 Task: Search one way flight ticket for 1 adult, 1 child, 1 infant in seat in premium economy from Portsmouth: Portsmouth International Airport At Pease to Greenville: Pitt-greenville Airport on 5-2-2023. Choice of flights is Westjet. Number of bags: 1 checked bag. Price is upto 96000. Outbound departure time preference is 11:00.
Action: Mouse moved to (331, 287)
Screenshot: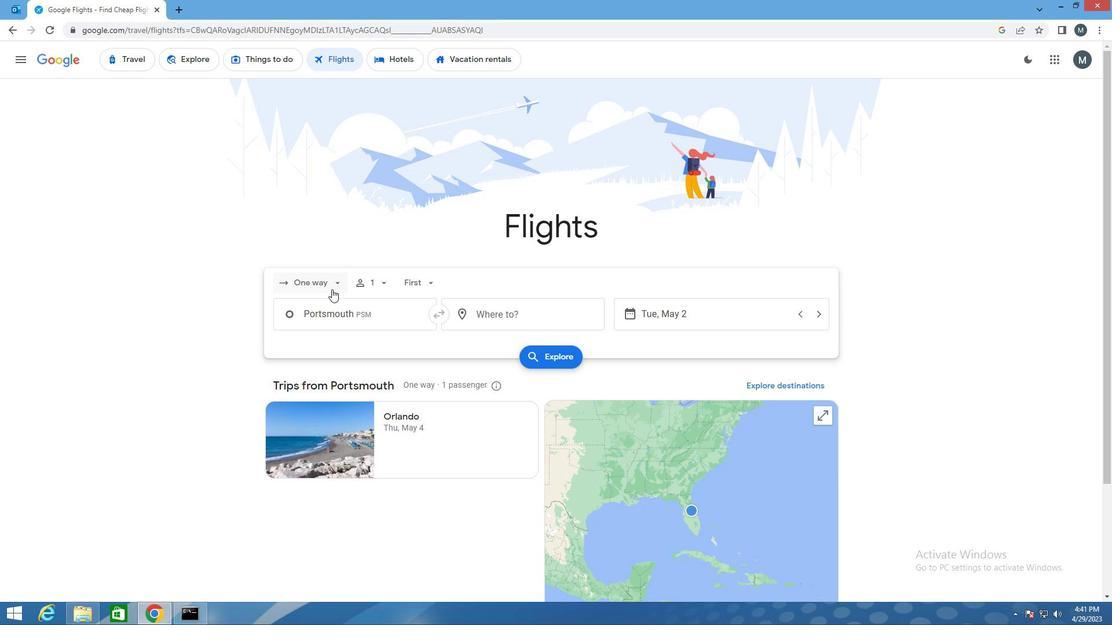 
Action: Mouse pressed left at (331, 287)
Screenshot: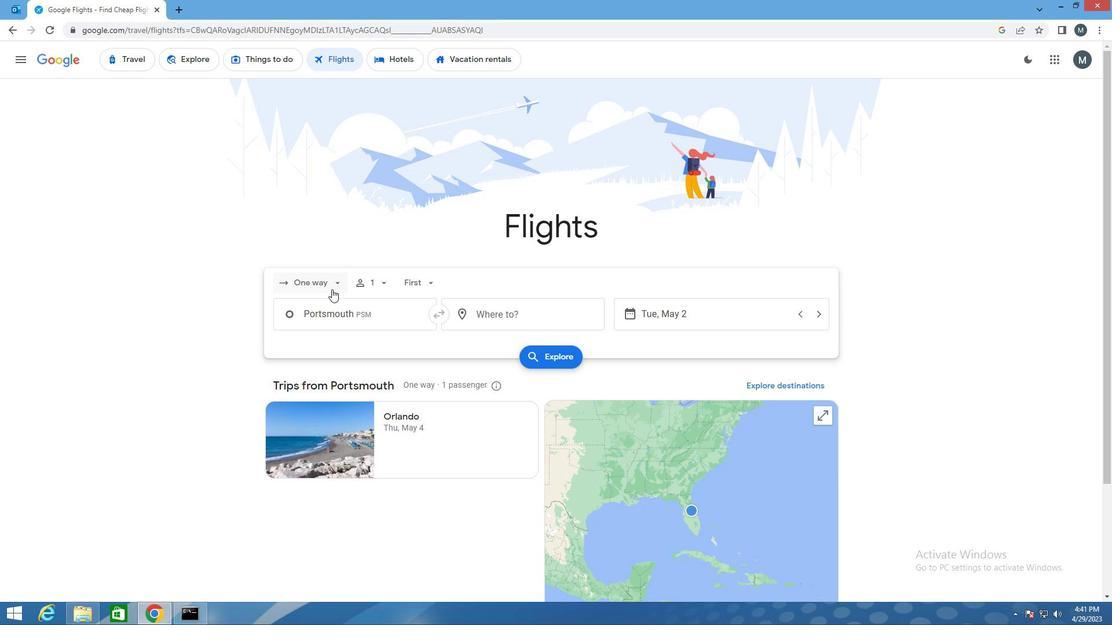 
Action: Mouse moved to (331, 331)
Screenshot: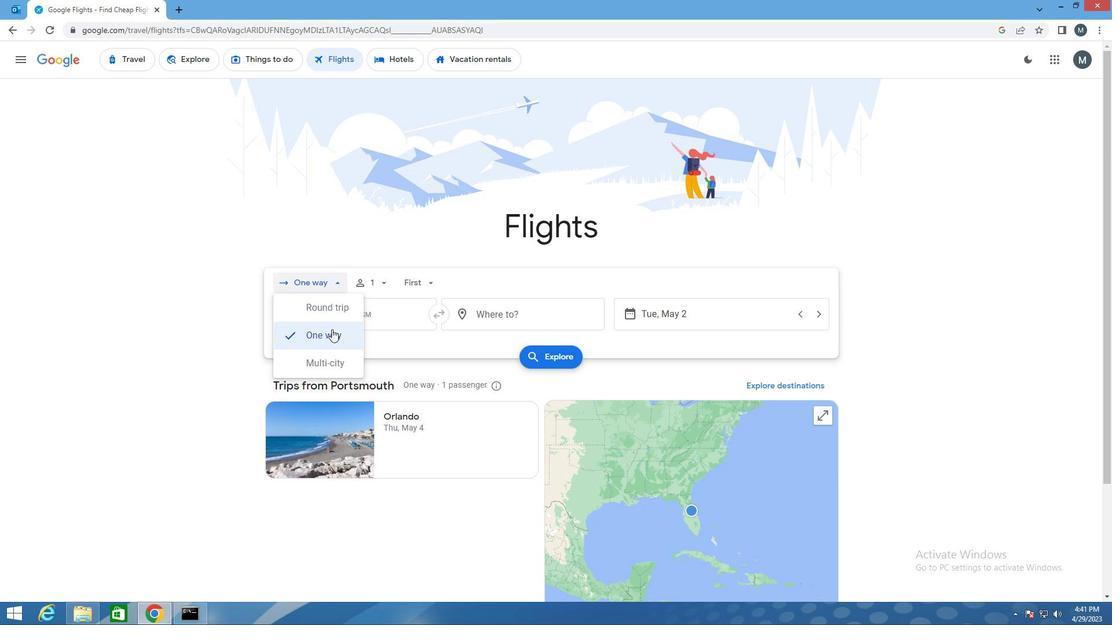 
Action: Mouse pressed left at (331, 331)
Screenshot: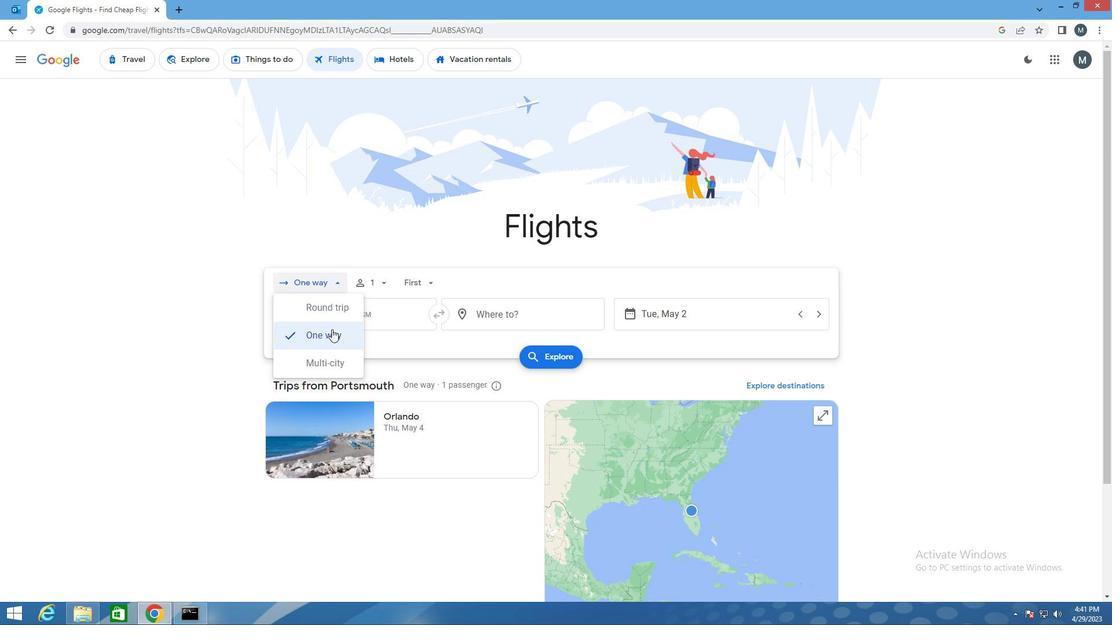 
Action: Mouse moved to (374, 283)
Screenshot: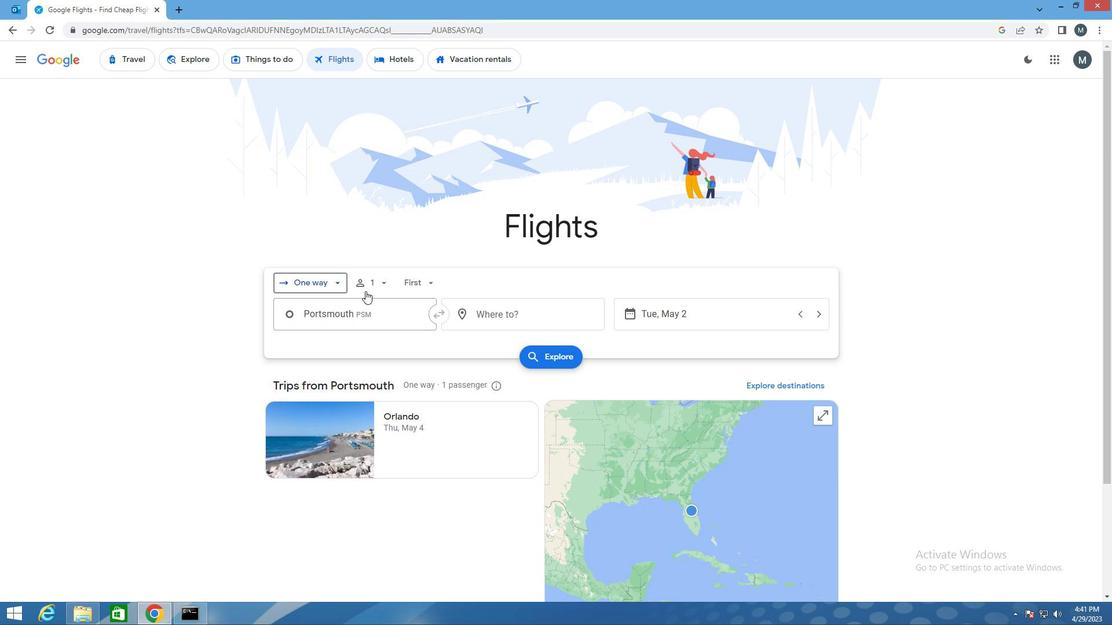 
Action: Mouse pressed left at (374, 283)
Screenshot: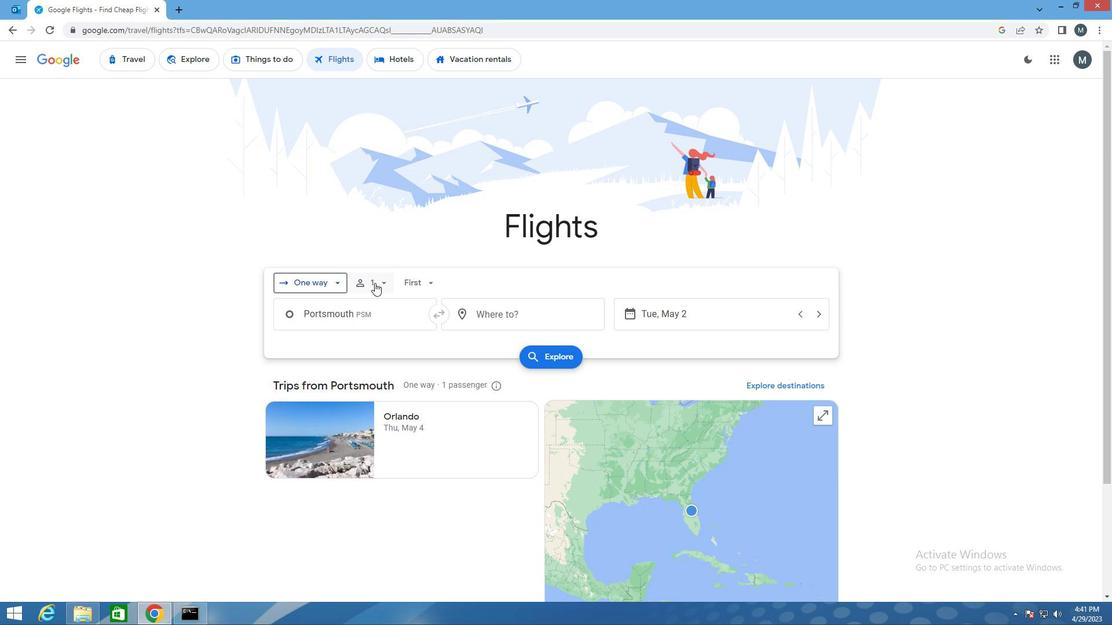
Action: Mouse moved to (470, 374)
Screenshot: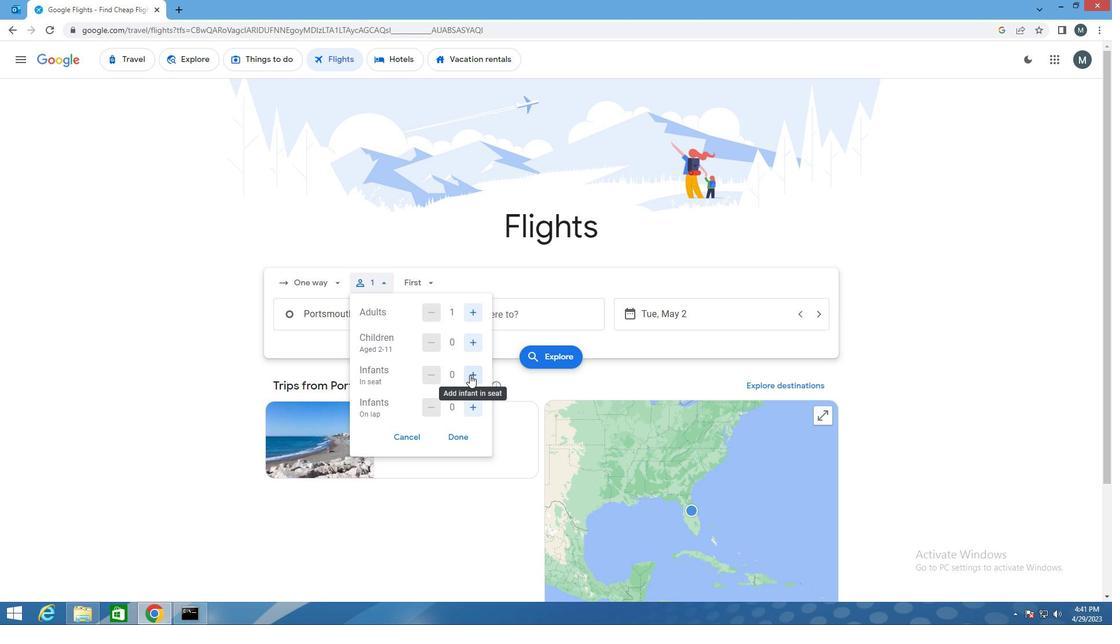 
Action: Mouse pressed left at (470, 374)
Screenshot: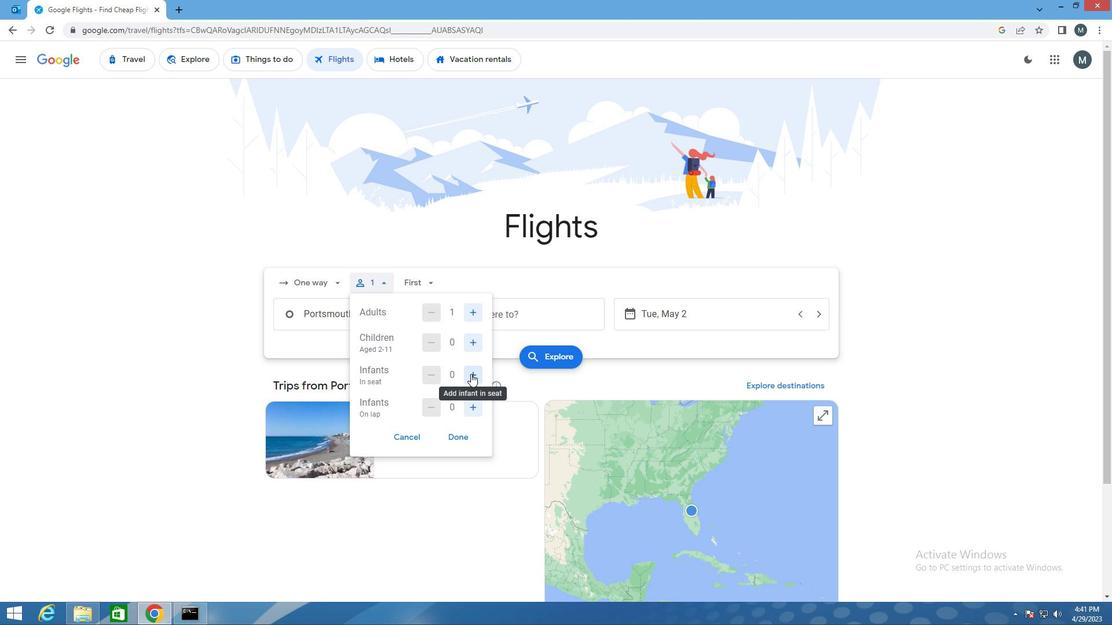 
Action: Mouse moved to (472, 345)
Screenshot: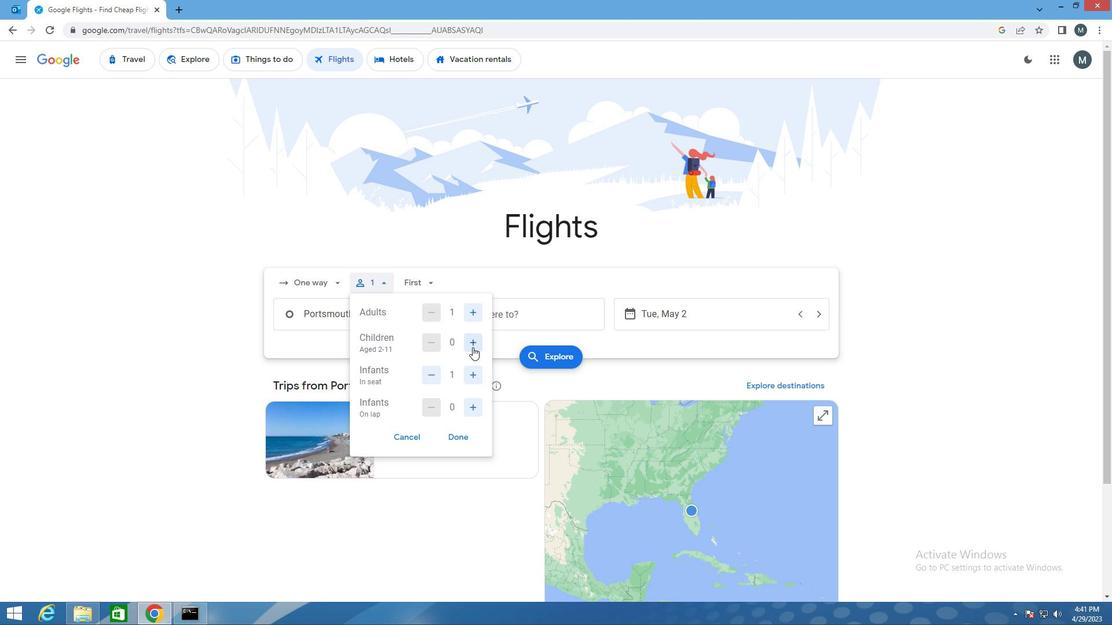 
Action: Mouse pressed left at (472, 345)
Screenshot: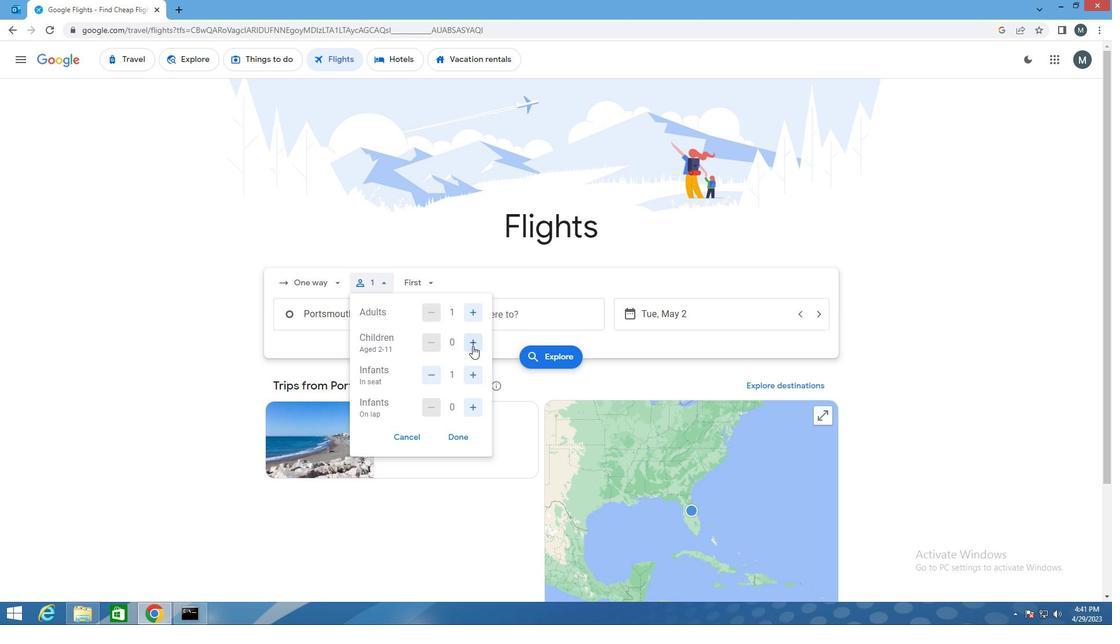 
Action: Mouse moved to (458, 437)
Screenshot: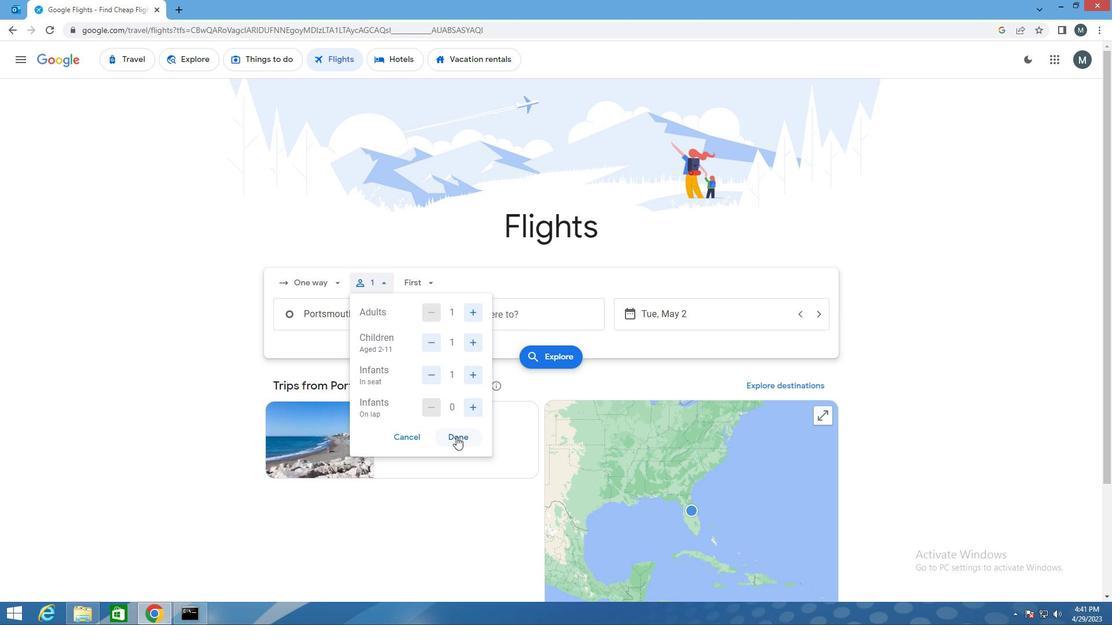 
Action: Mouse pressed left at (458, 437)
Screenshot: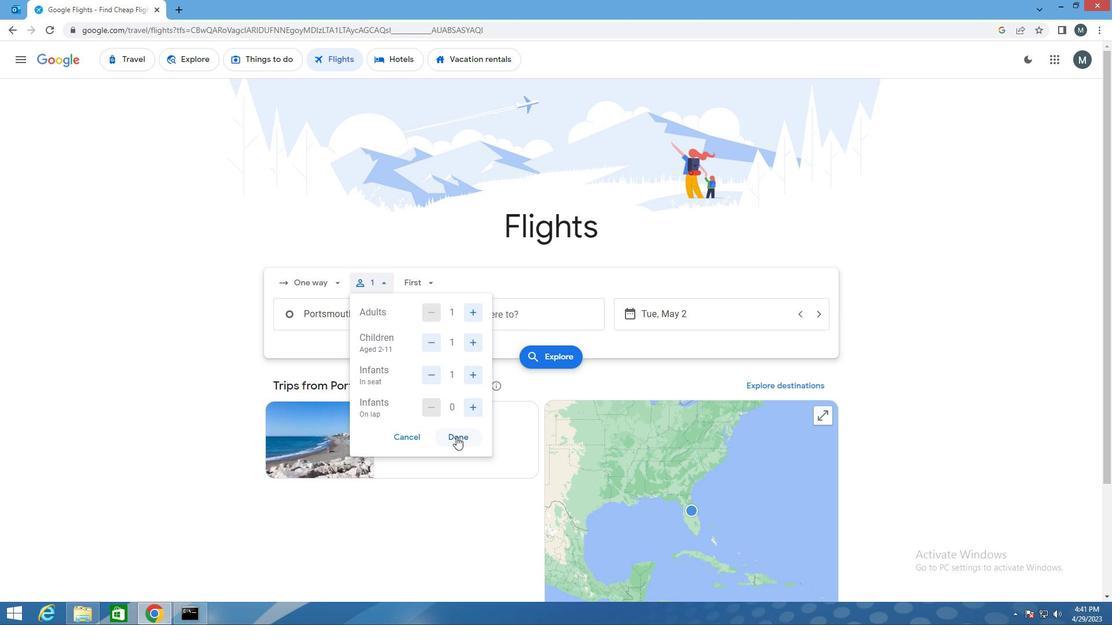 
Action: Mouse moved to (432, 286)
Screenshot: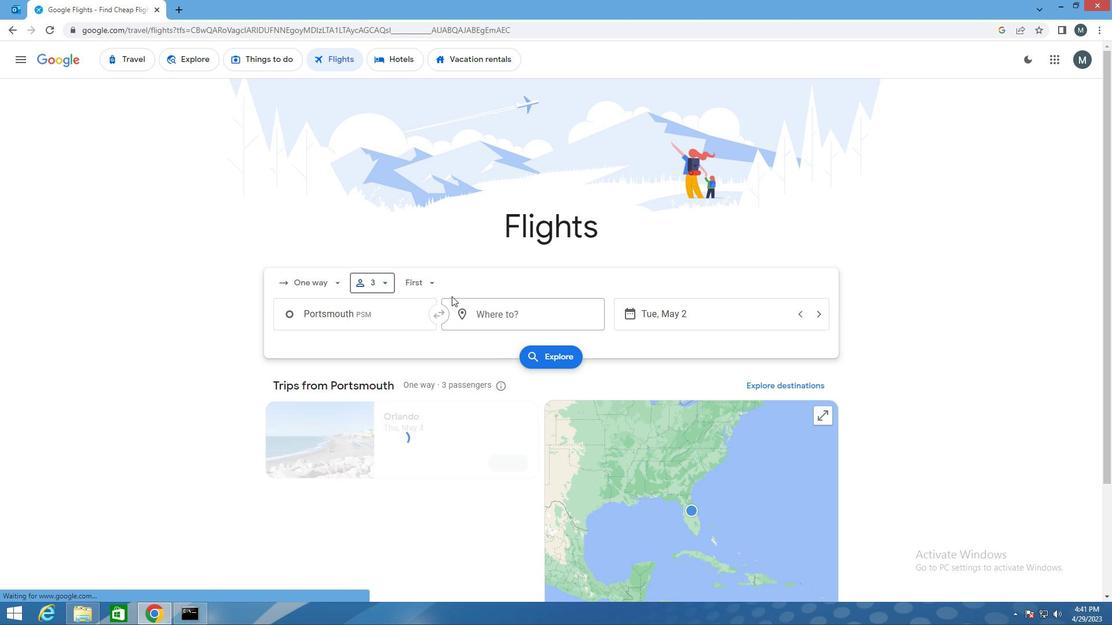 
Action: Mouse pressed left at (432, 286)
Screenshot: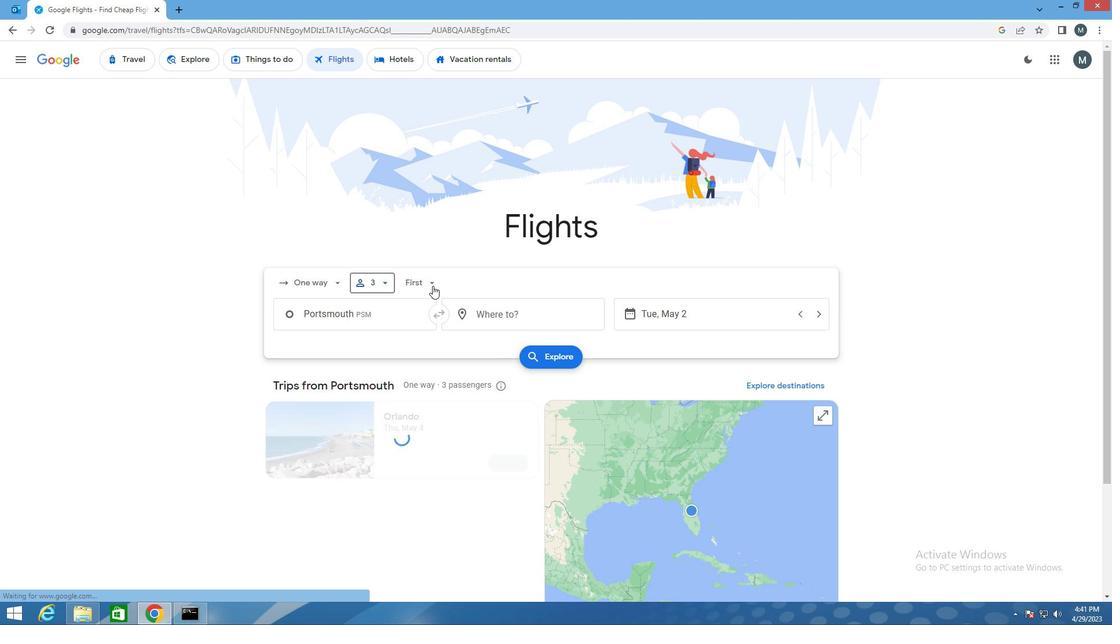 
Action: Mouse moved to (468, 338)
Screenshot: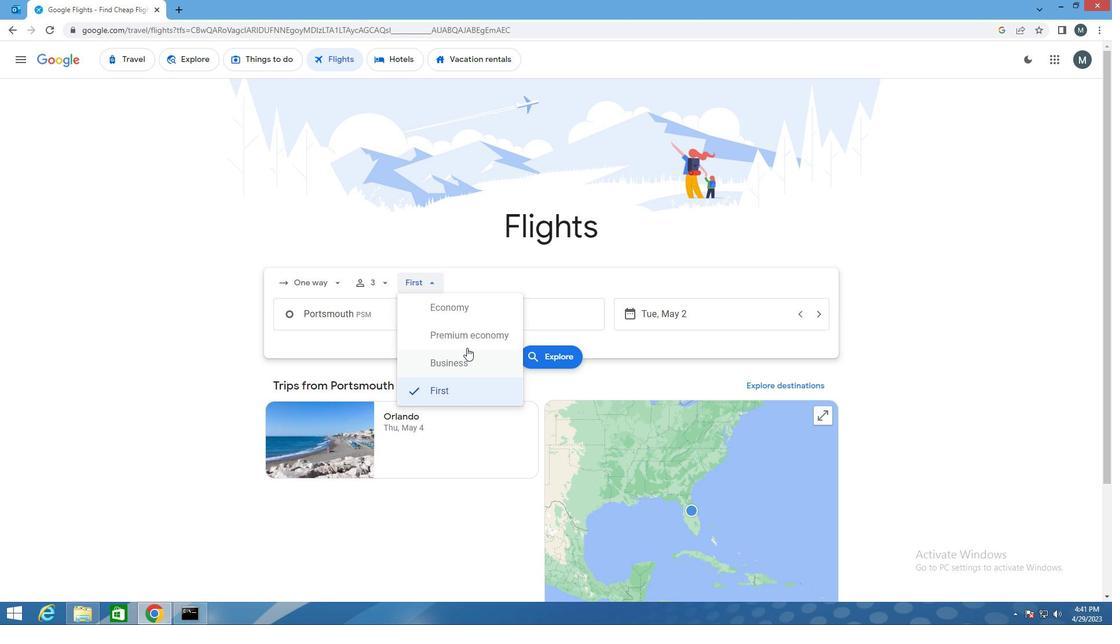 
Action: Mouse pressed left at (468, 338)
Screenshot: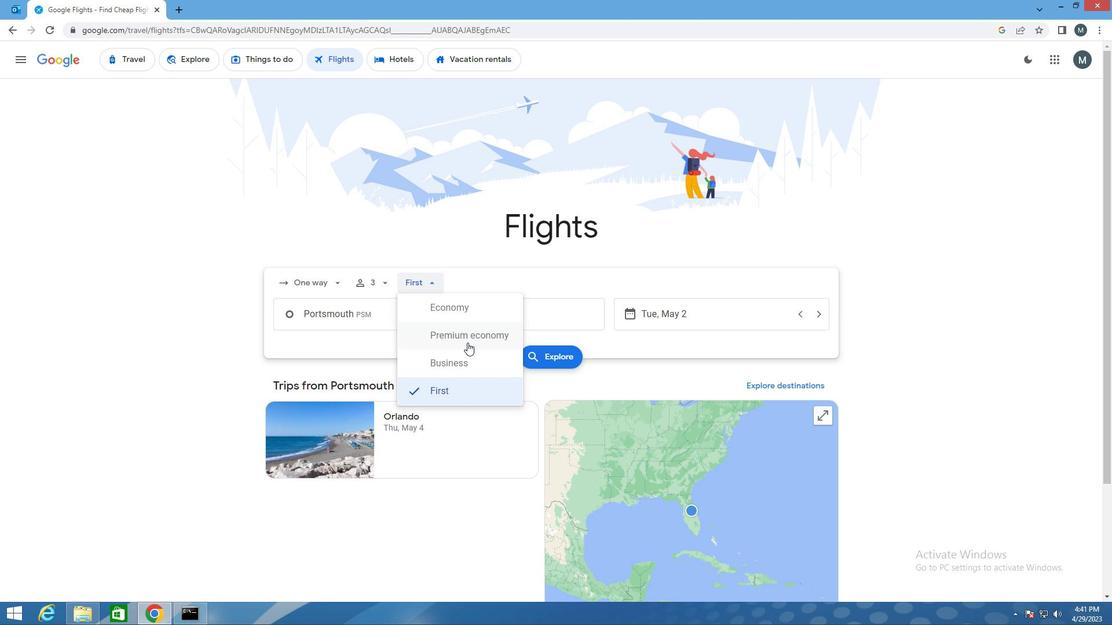 
Action: Mouse moved to (353, 313)
Screenshot: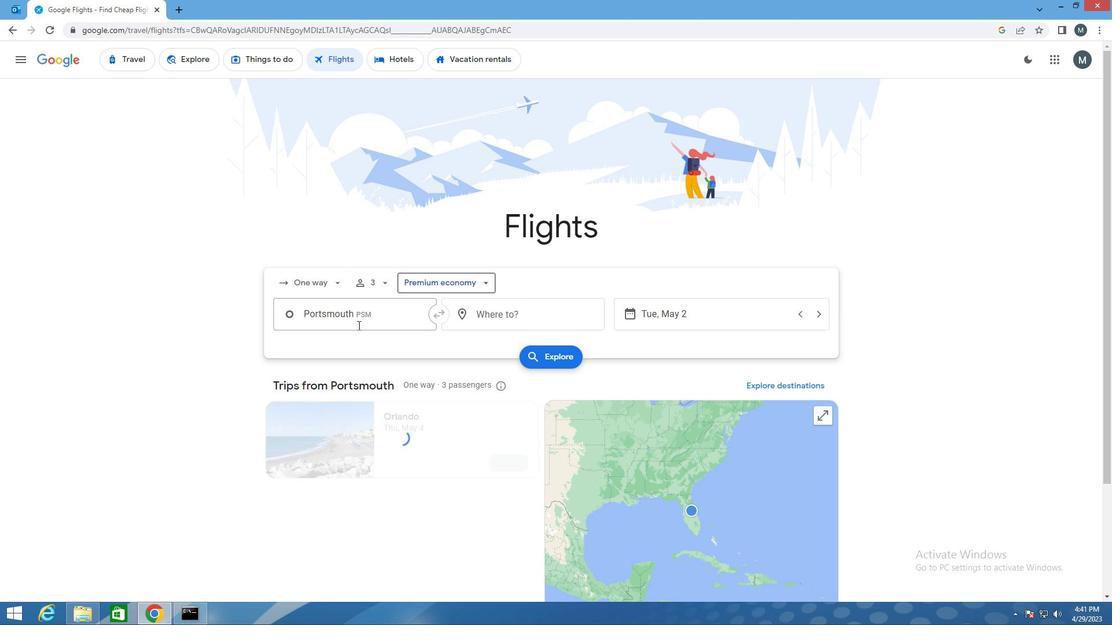 
Action: Mouse pressed left at (353, 313)
Screenshot: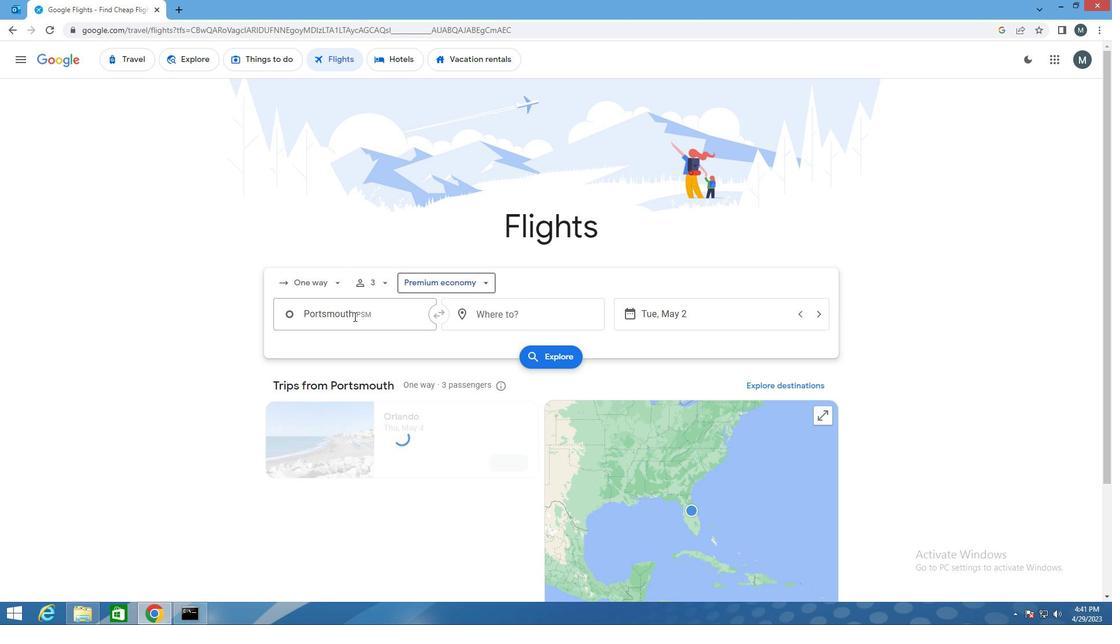 
Action: Mouse moved to (353, 313)
Screenshot: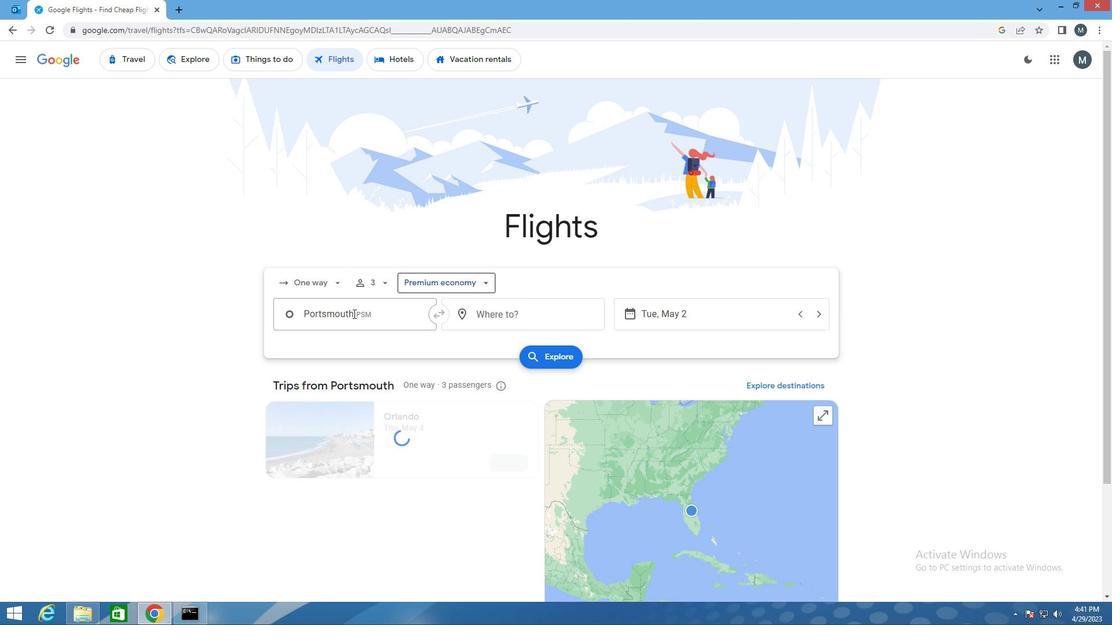 
Action: Key pressed psm
Screenshot: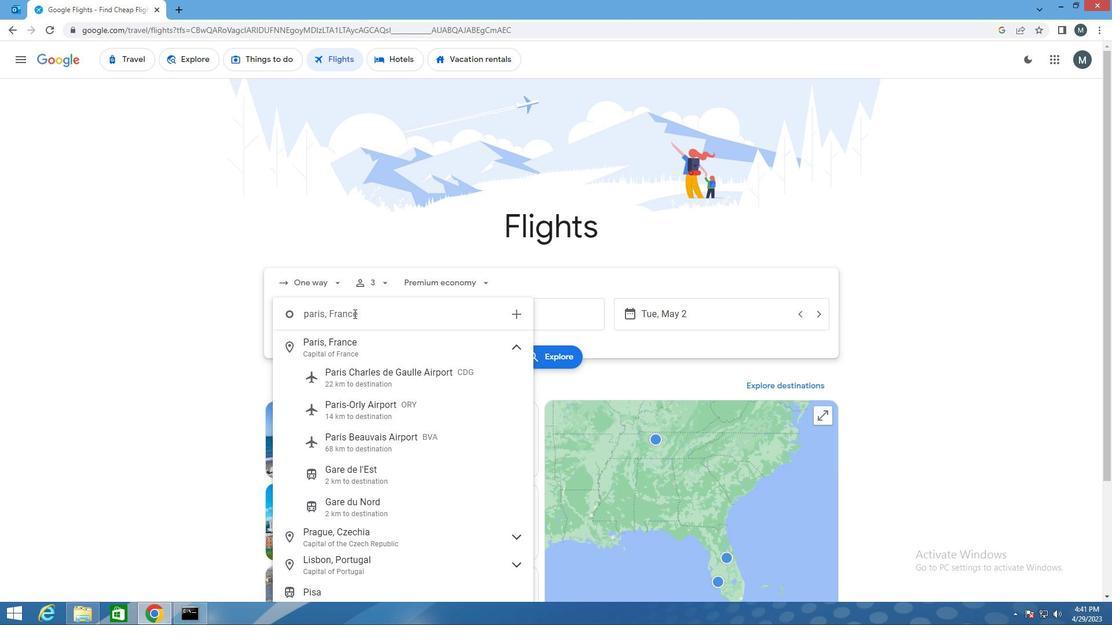 
Action: Mouse moved to (367, 349)
Screenshot: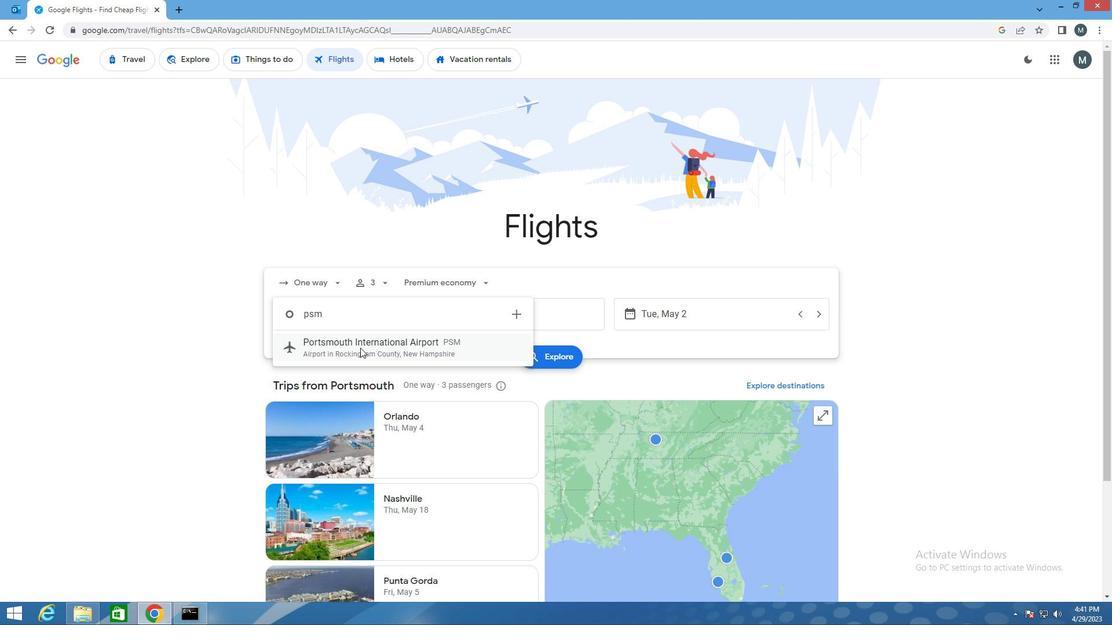 
Action: Mouse pressed left at (367, 349)
Screenshot: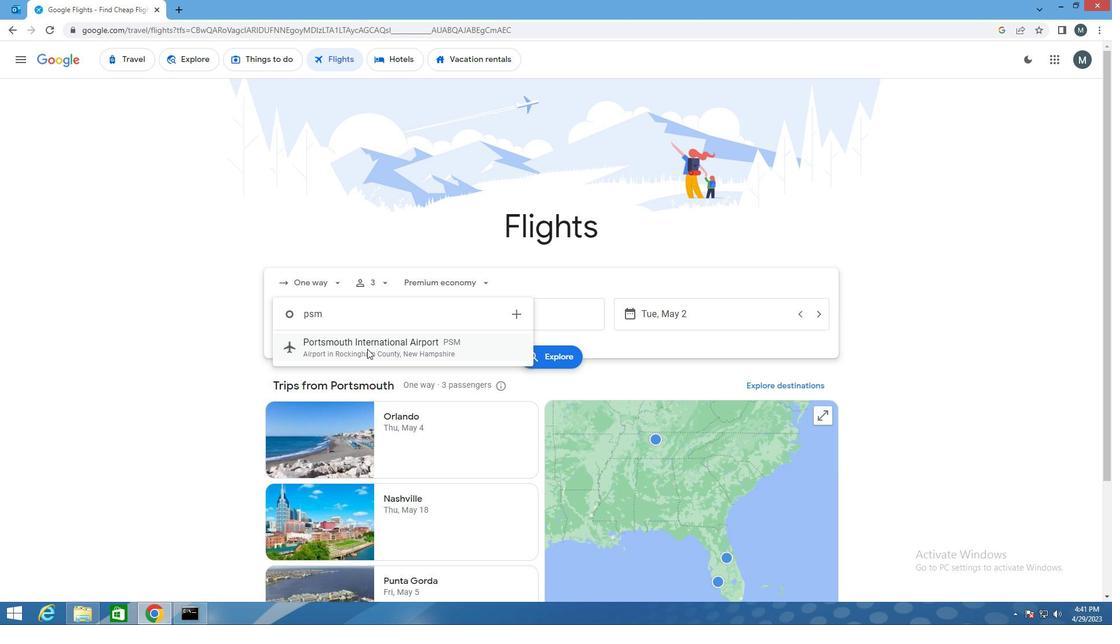 
Action: Mouse moved to (509, 316)
Screenshot: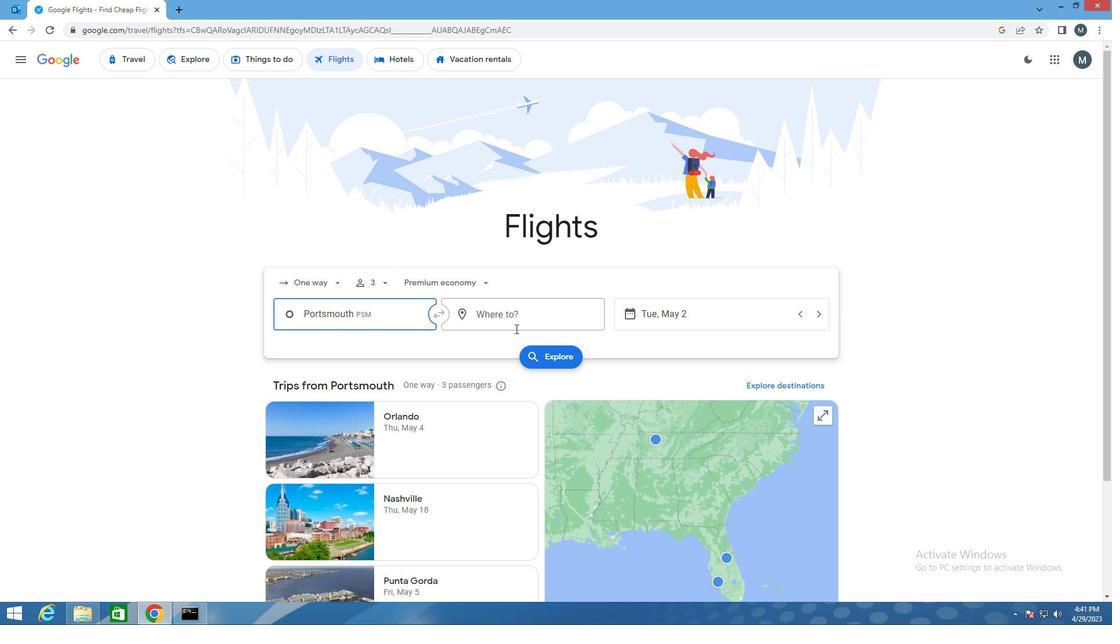 
Action: Mouse pressed left at (509, 316)
Screenshot: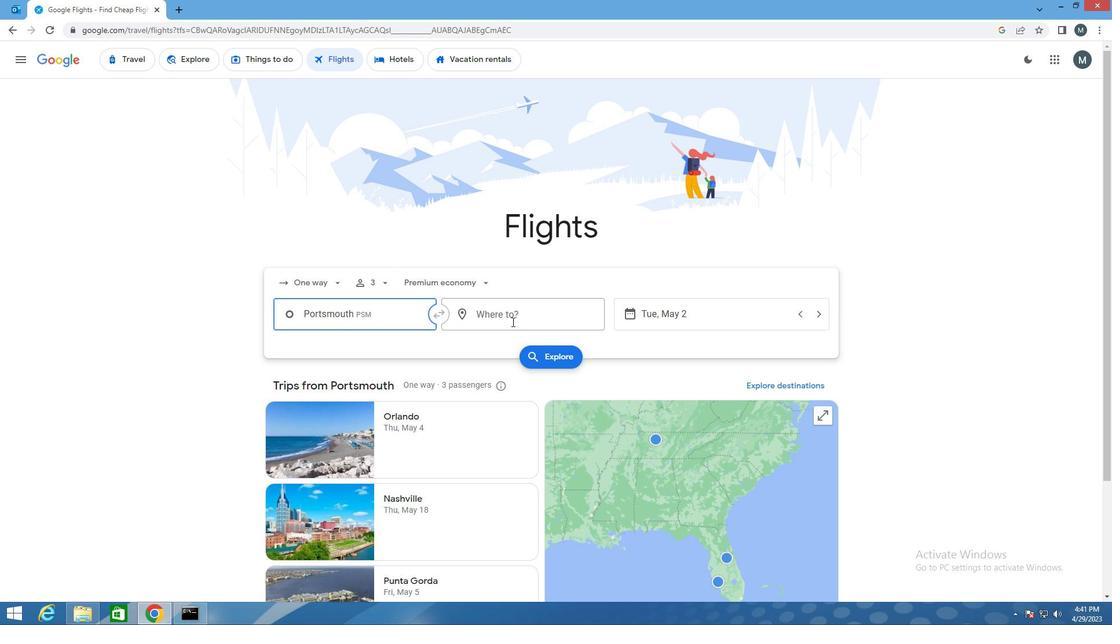 
Action: Key pressed pgv
Screenshot: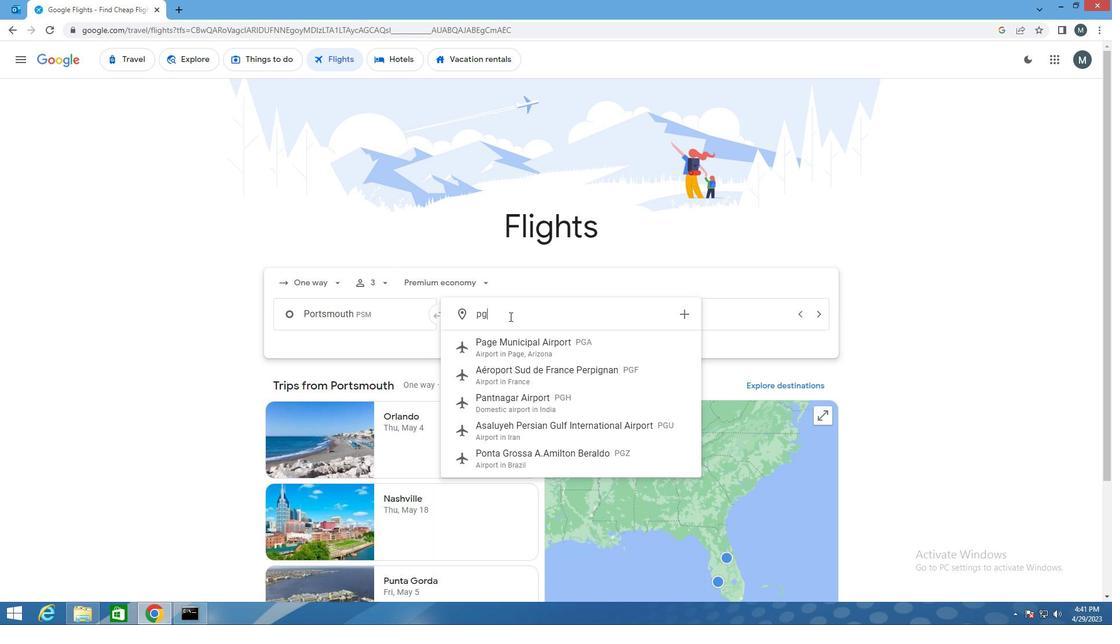 
Action: Mouse moved to (514, 358)
Screenshot: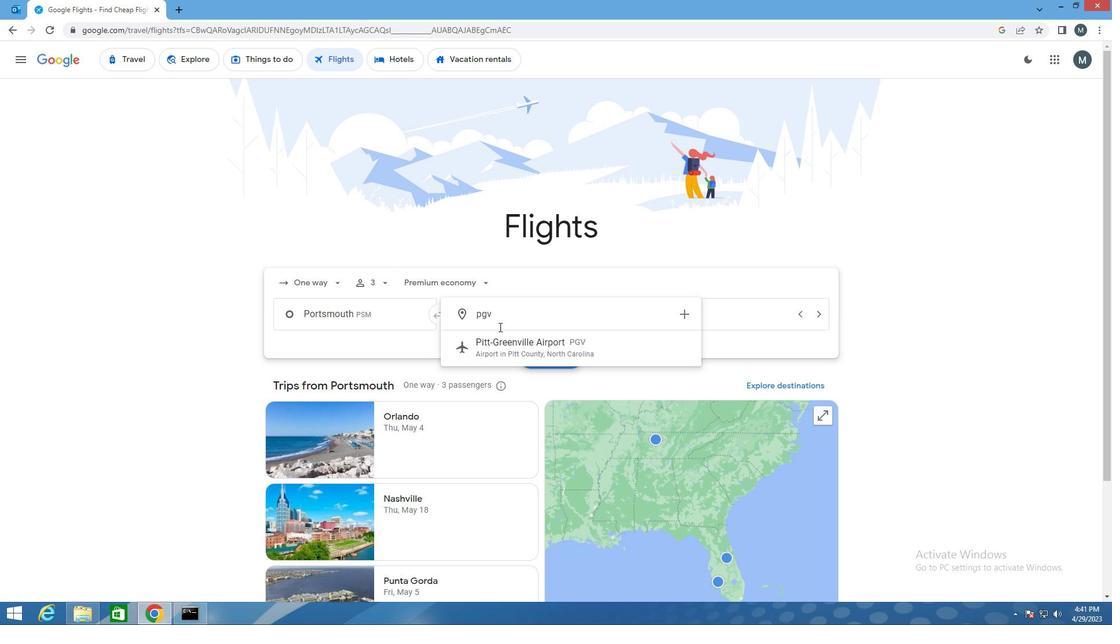 
Action: Mouse pressed left at (514, 358)
Screenshot: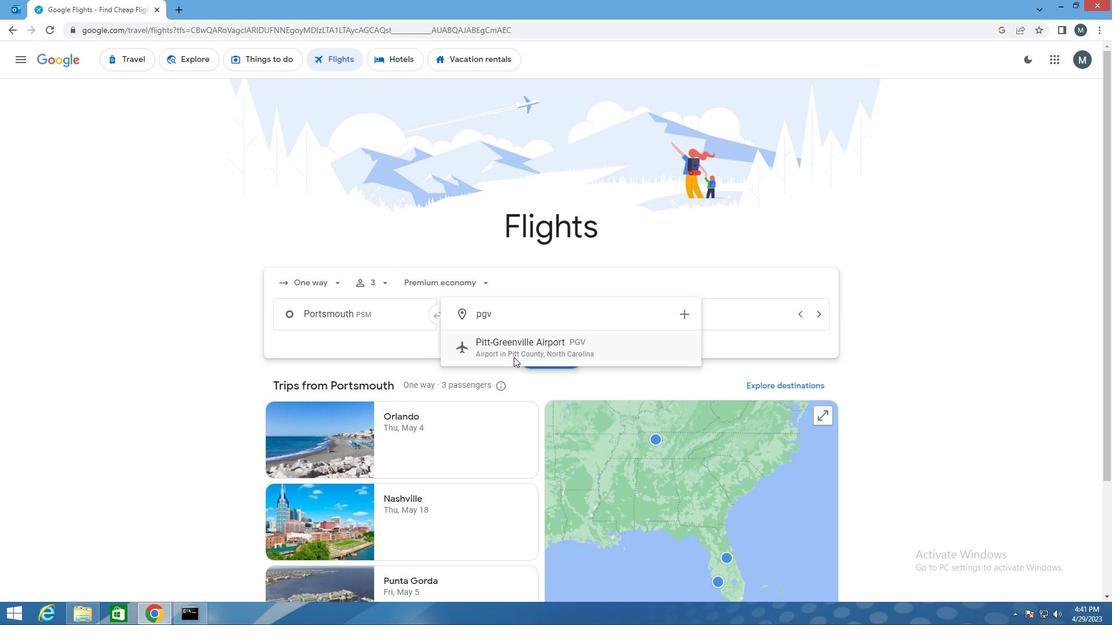 
Action: Mouse moved to (696, 296)
Screenshot: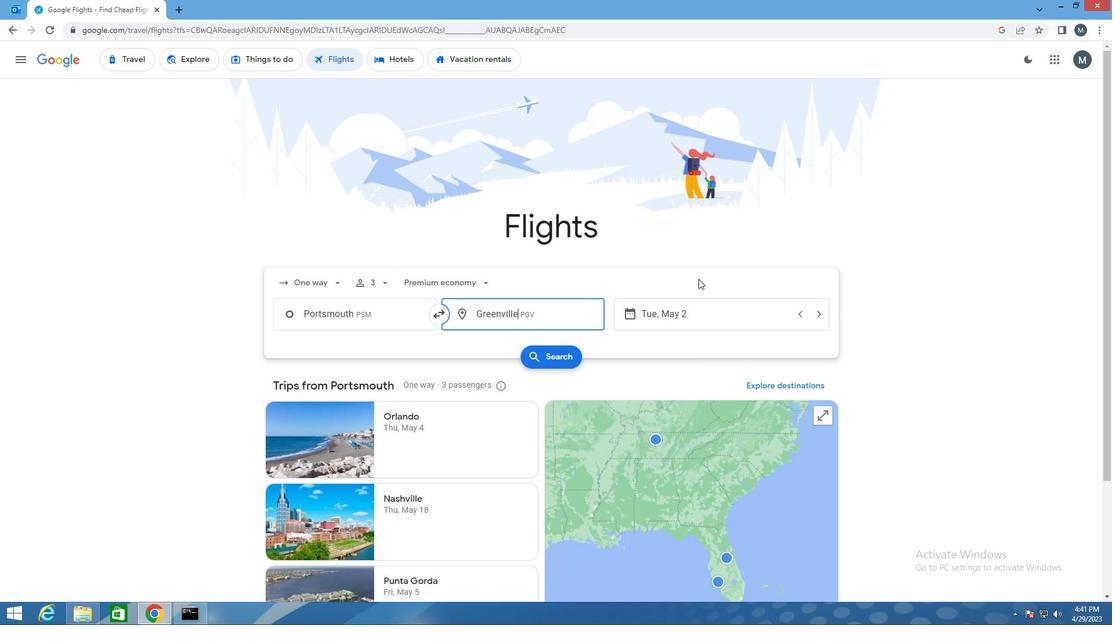 
Action: Mouse pressed left at (696, 296)
Screenshot: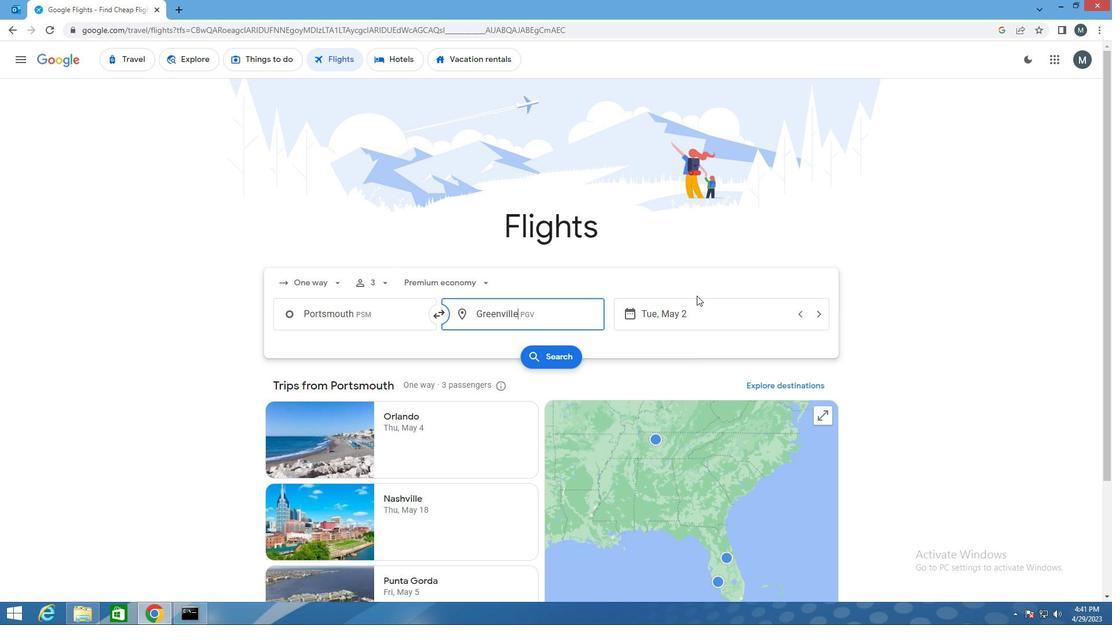 
Action: Mouse moved to (694, 311)
Screenshot: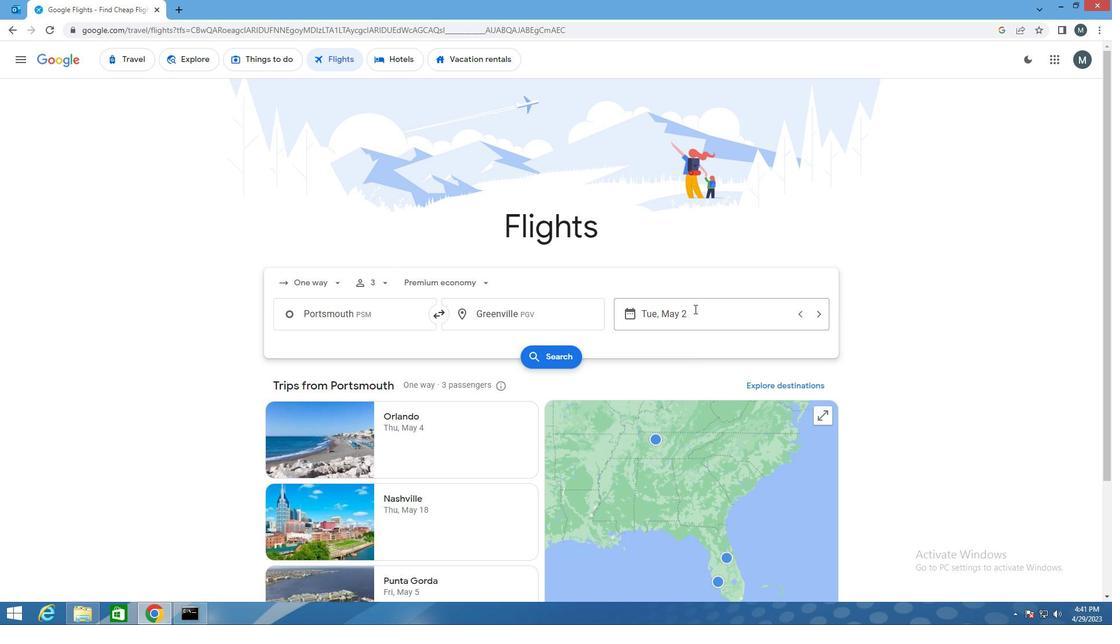
Action: Mouse pressed left at (694, 311)
Screenshot: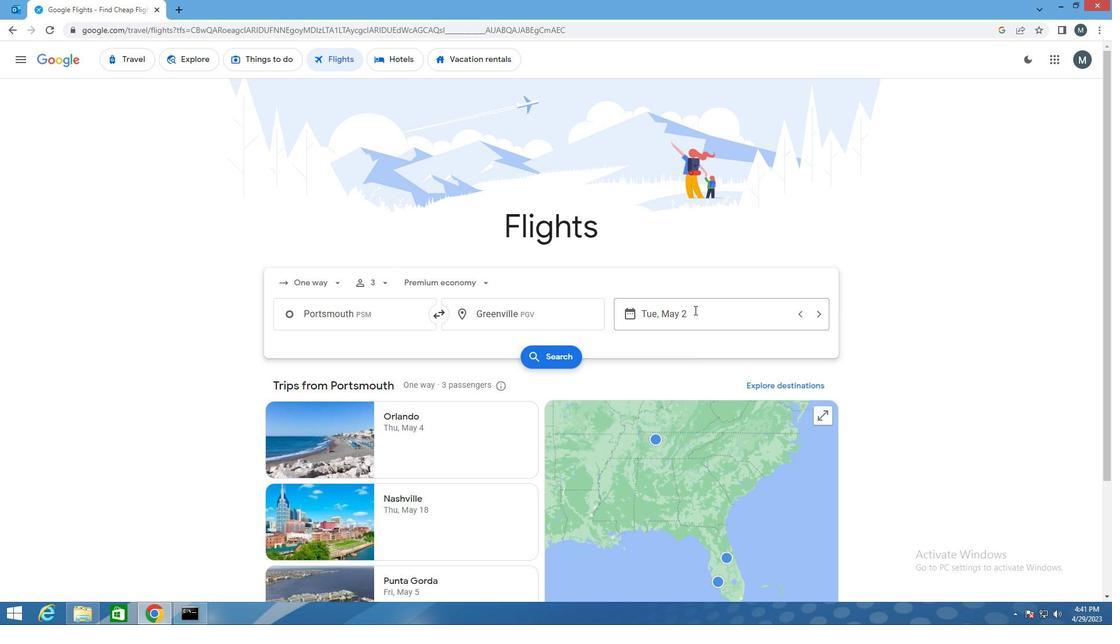 
Action: Mouse moved to (698, 392)
Screenshot: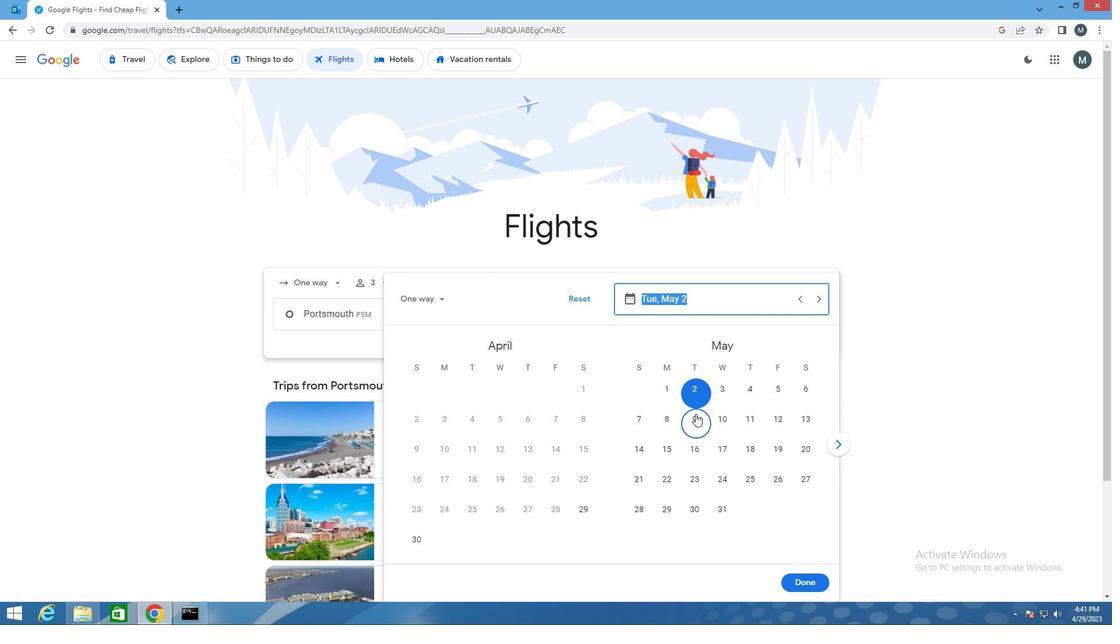 
Action: Mouse pressed left at (698, 392)
Screenshot: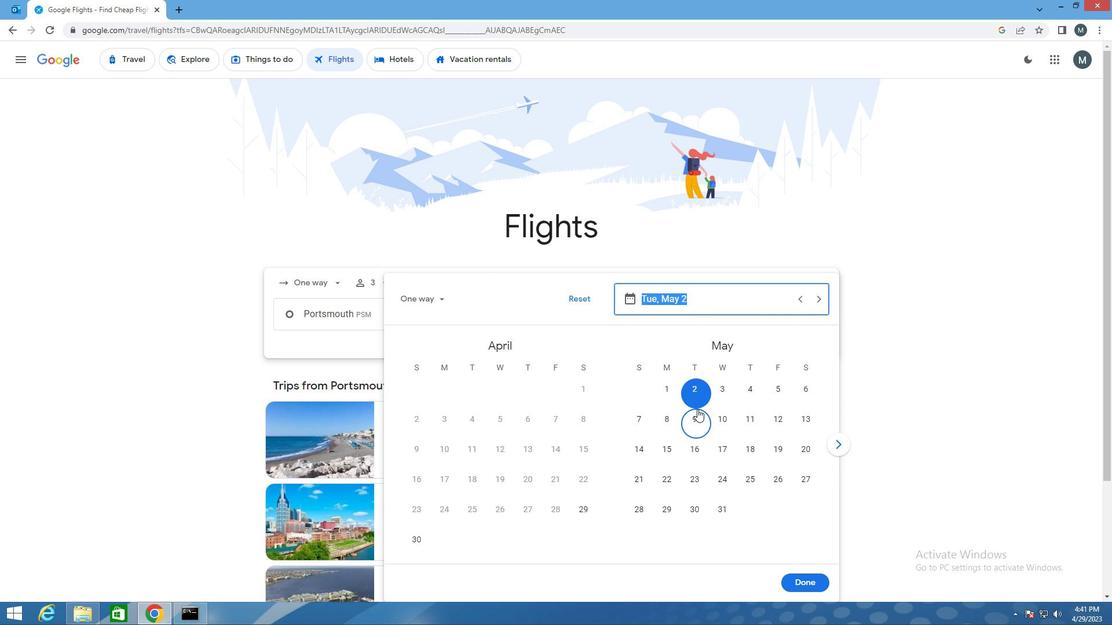 
Action: Mouse moved to (798, 578)
Screenshot: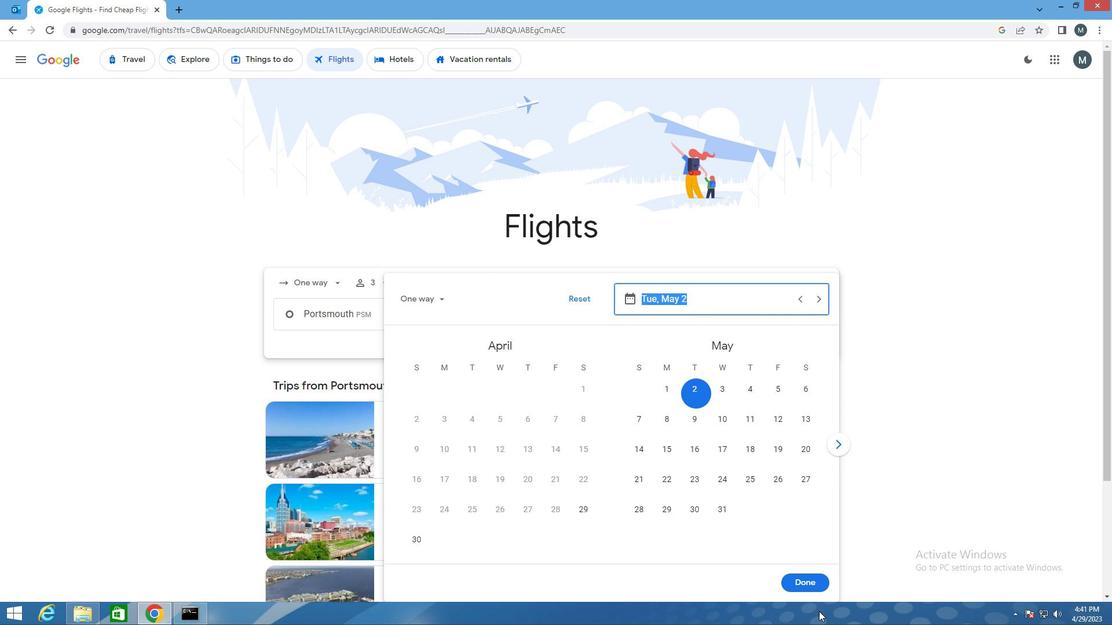 
Action: Mouse pressed left at (798, 578)
Screenshot: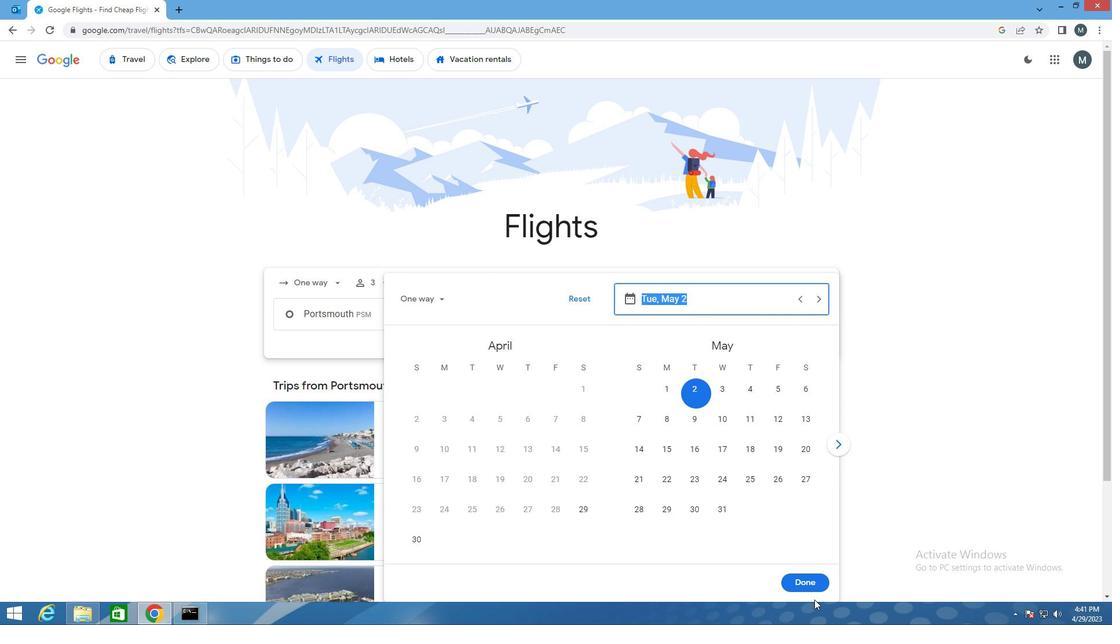
Action: Mouse moved to (538, 359)
Screenshot: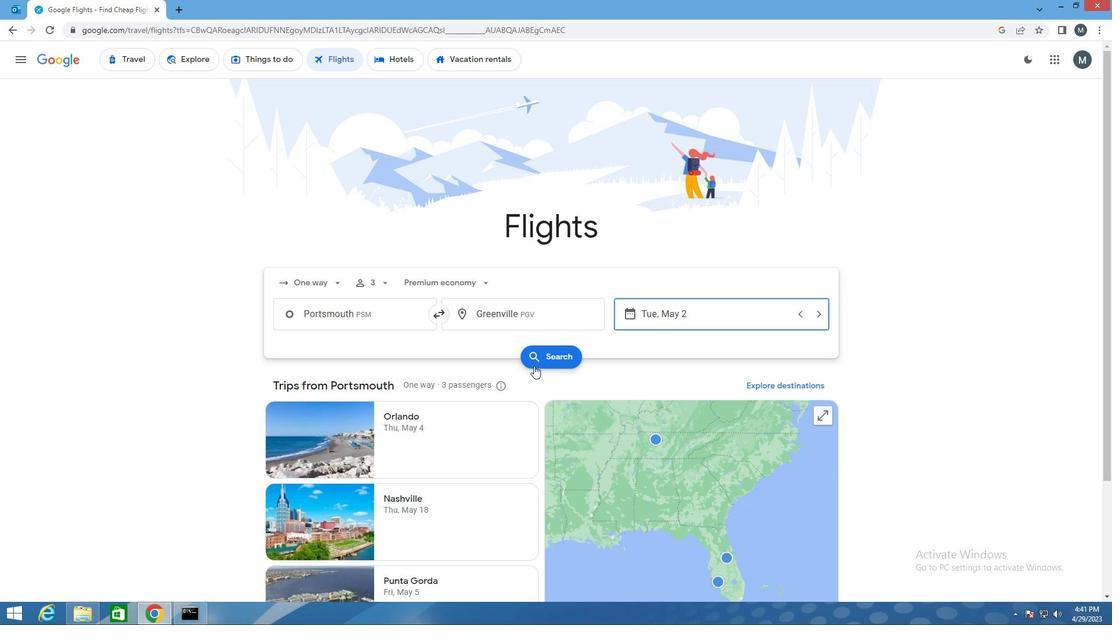 
Action: Mouse pressed left at (538, 359)
Screenshot: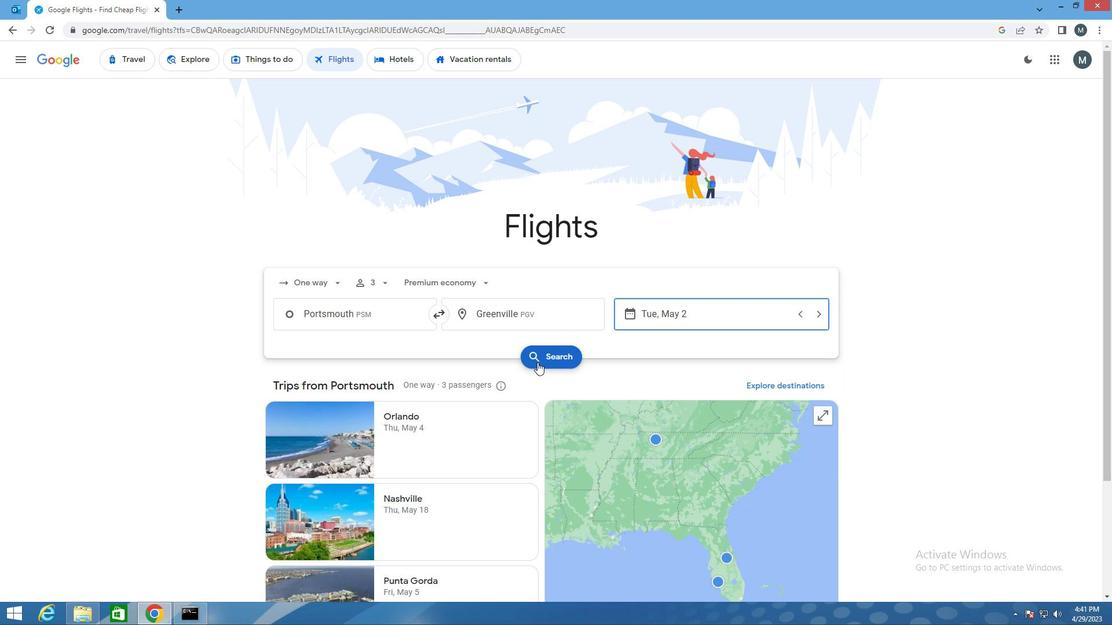 
Action: Mouse moved to (294, 172)
Screenshot: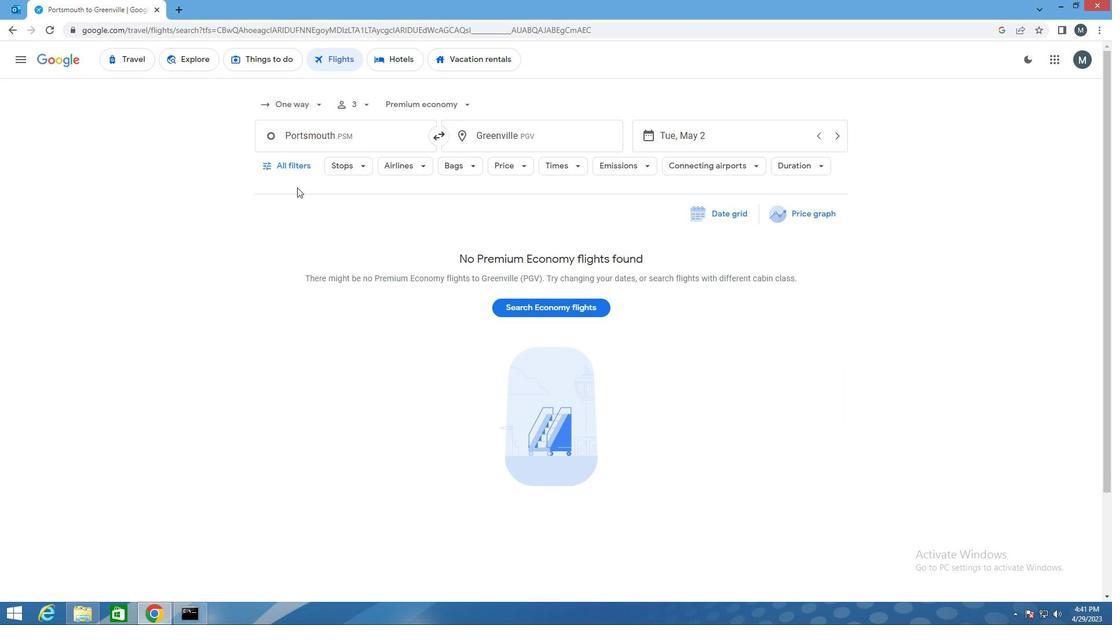 
Action: Mouse pressed left at (294, 172)
Screenshot: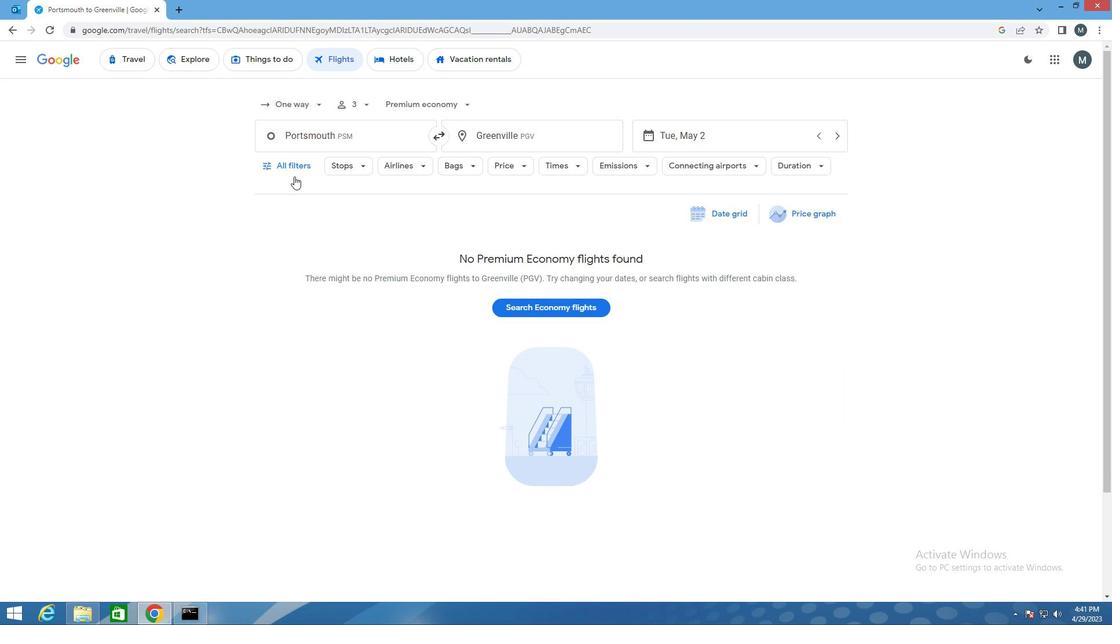 
Action: Mouse moved to (303, 356)
Screenshot: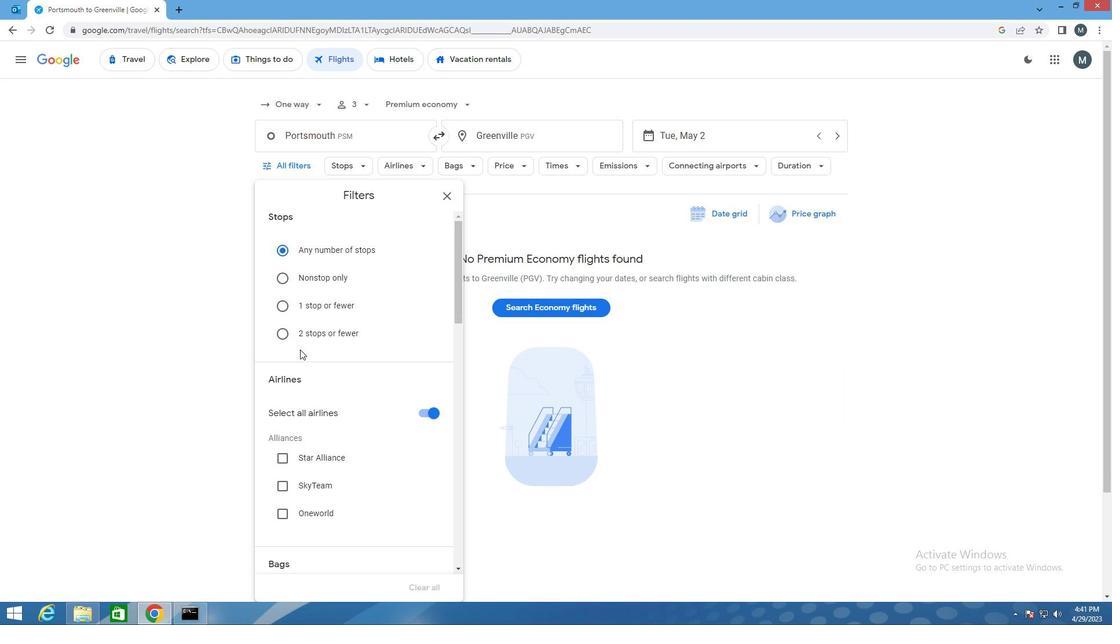 
Action: Mouse scrolled (303, 355) with delta (0, 0)
Screenshot: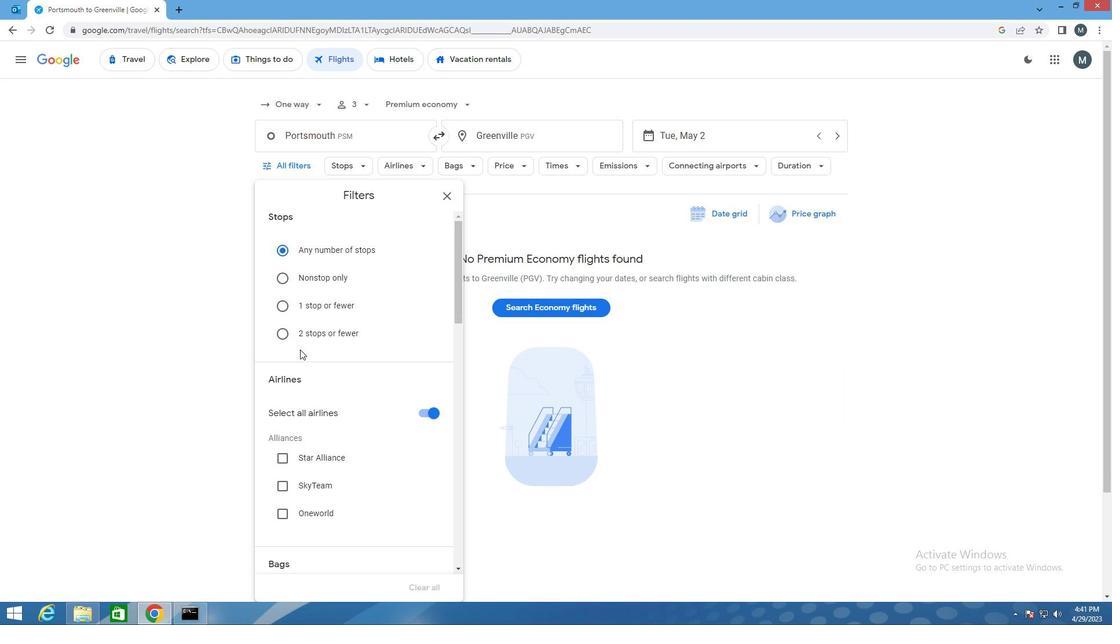 
Action: Mouse moved to (421, 357)
Screenshot: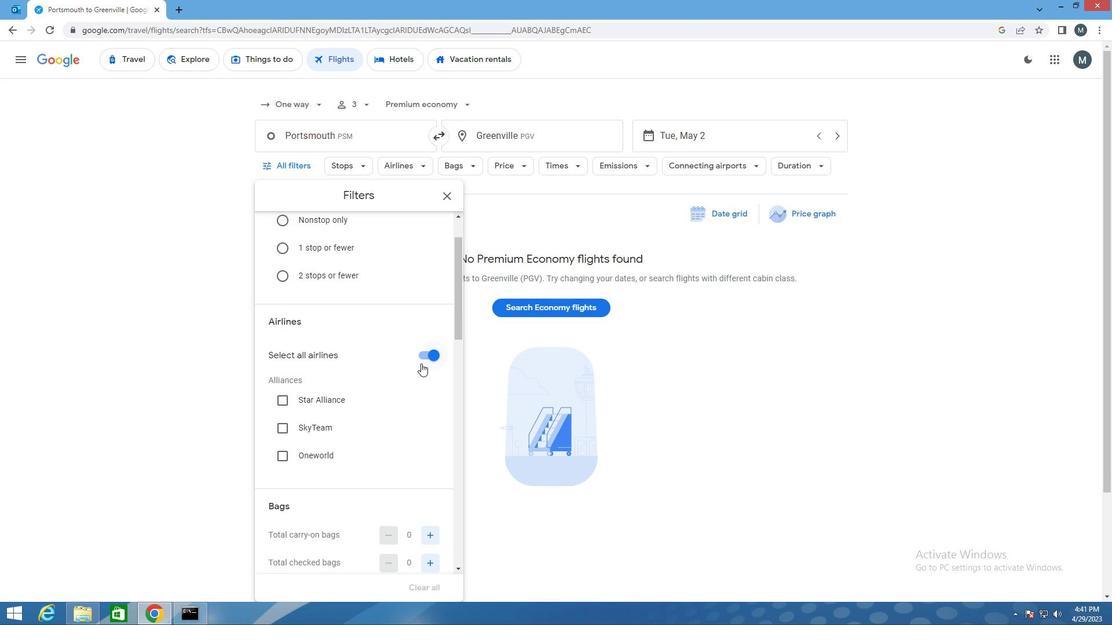 
Action: Mouse pressed left at (421, 357)
Screenshot: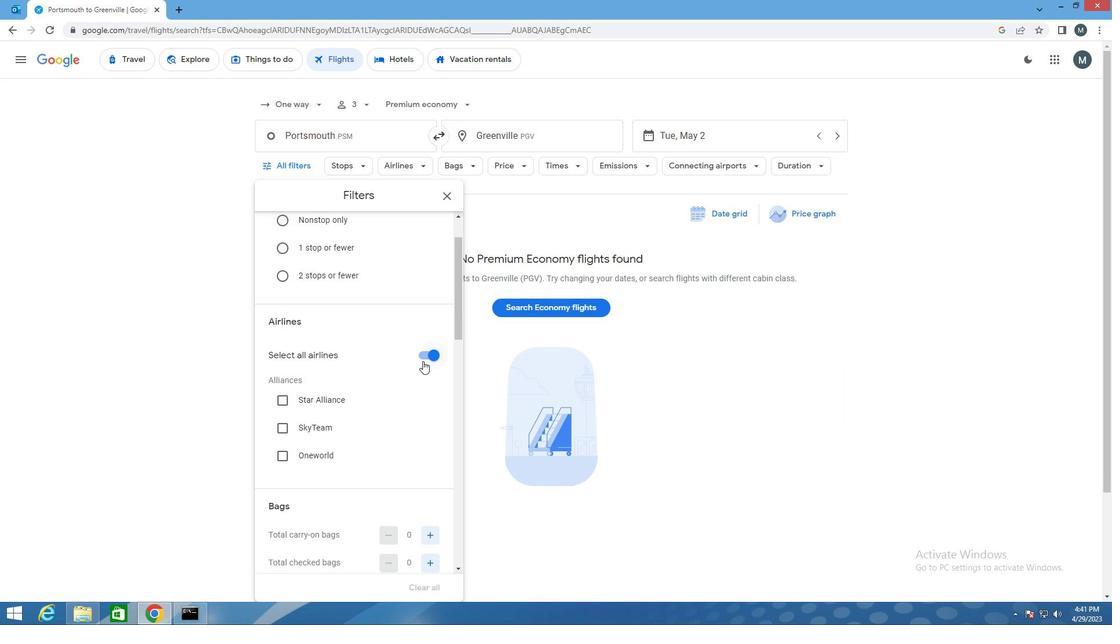 
Action: Mouse moved to (328, 402)
Screenshot: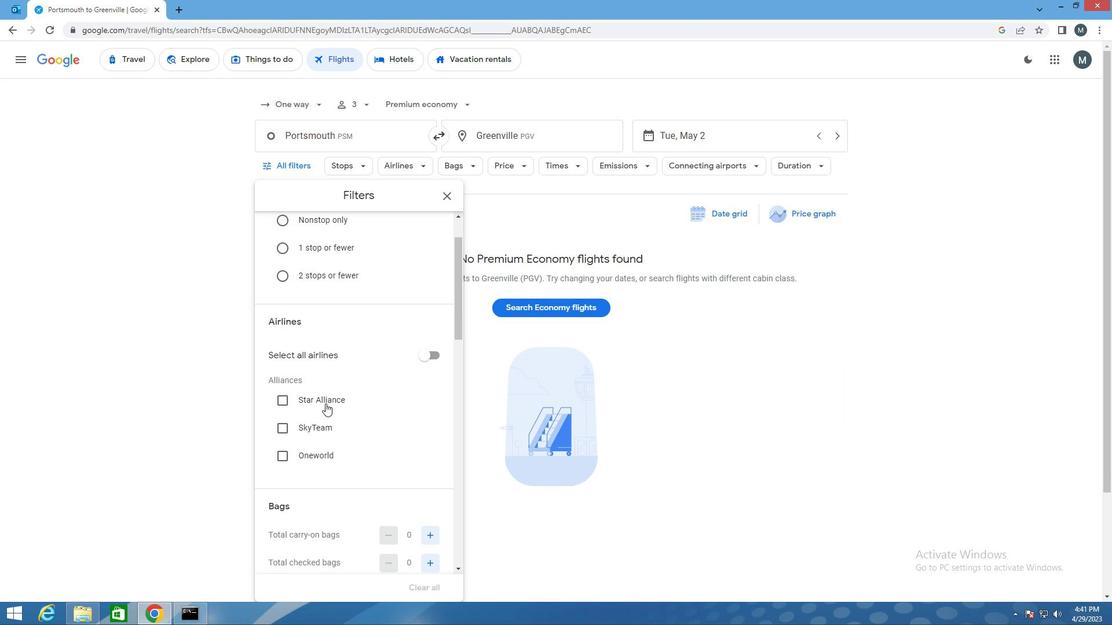 
Action: Mouse scrolled (328, 401) with delta (0, 0)
Screenshot: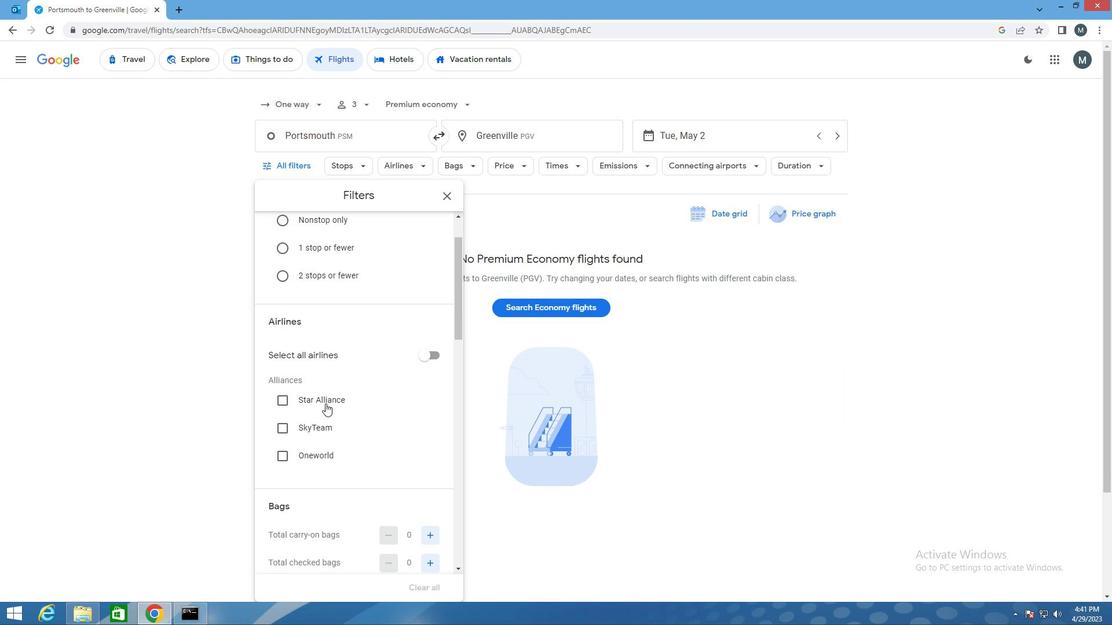 
Action: Mouse moved to (328, 401)
Screenshot: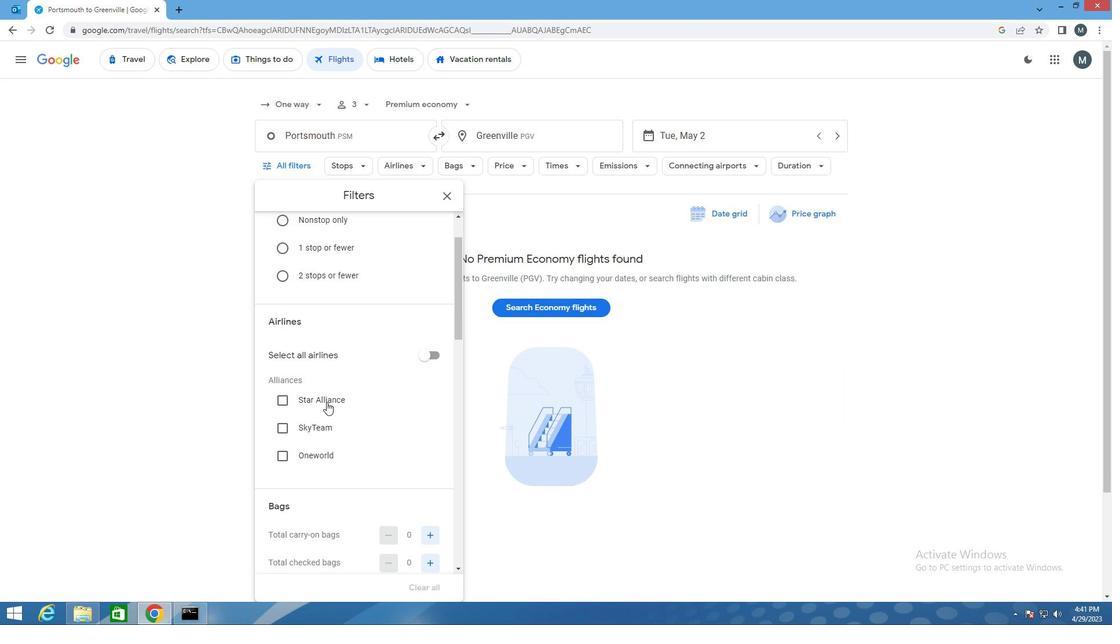 
Action: Mouse scrolled (328, 400) with delta (0, 0)
Screenshot: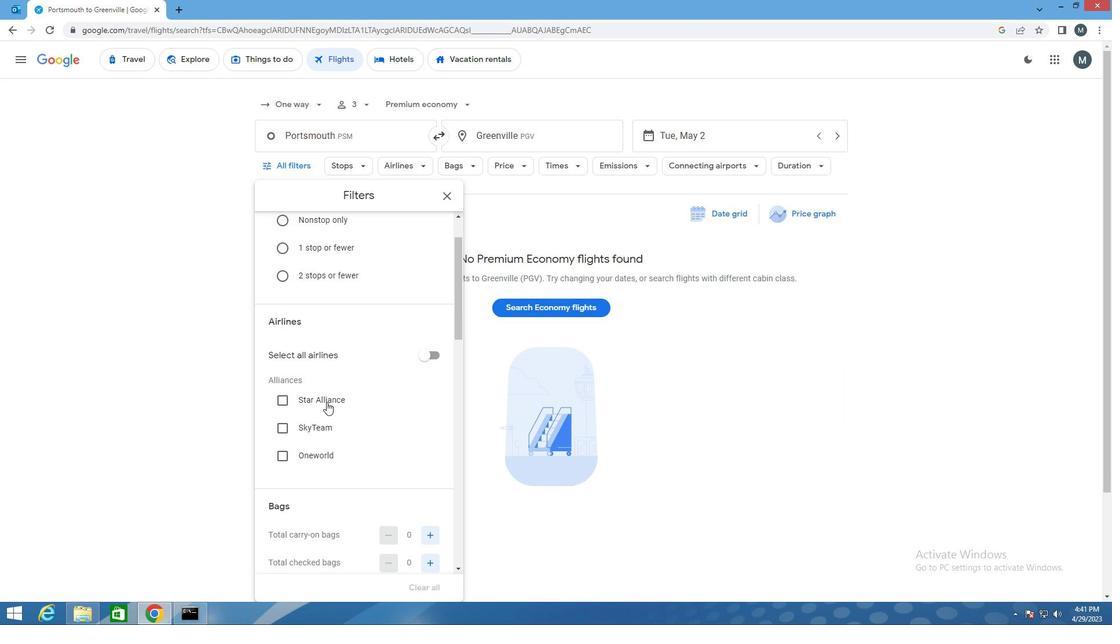 
Action: Mouse moved to (324, 397)
Screenshot: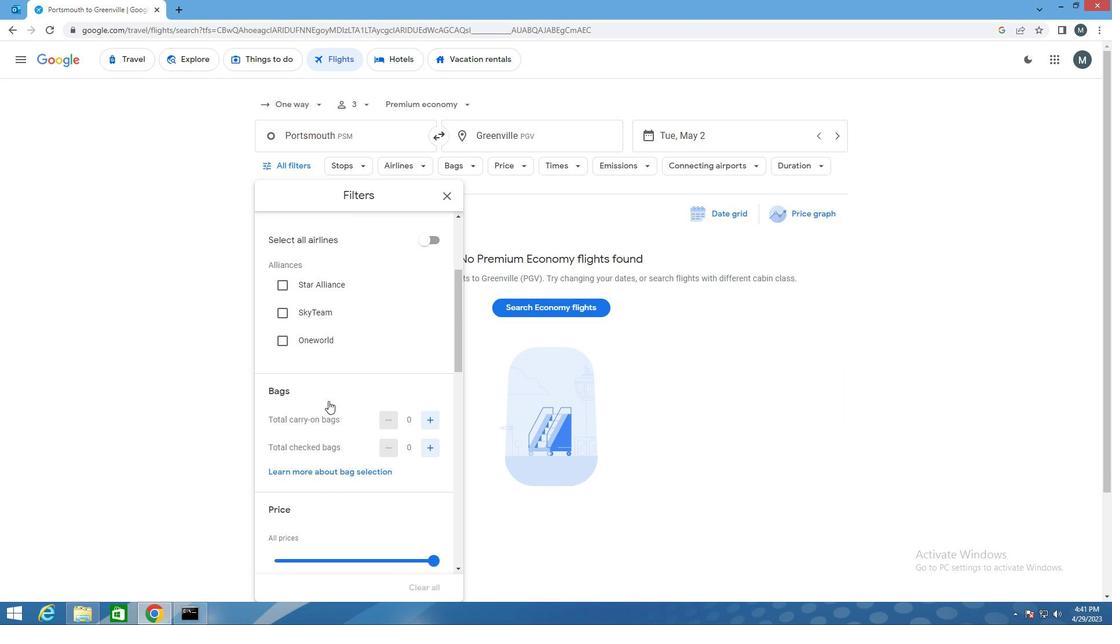 
Action: Mouse scrolled (324, 398) with delta (0, 0)
Screenshot: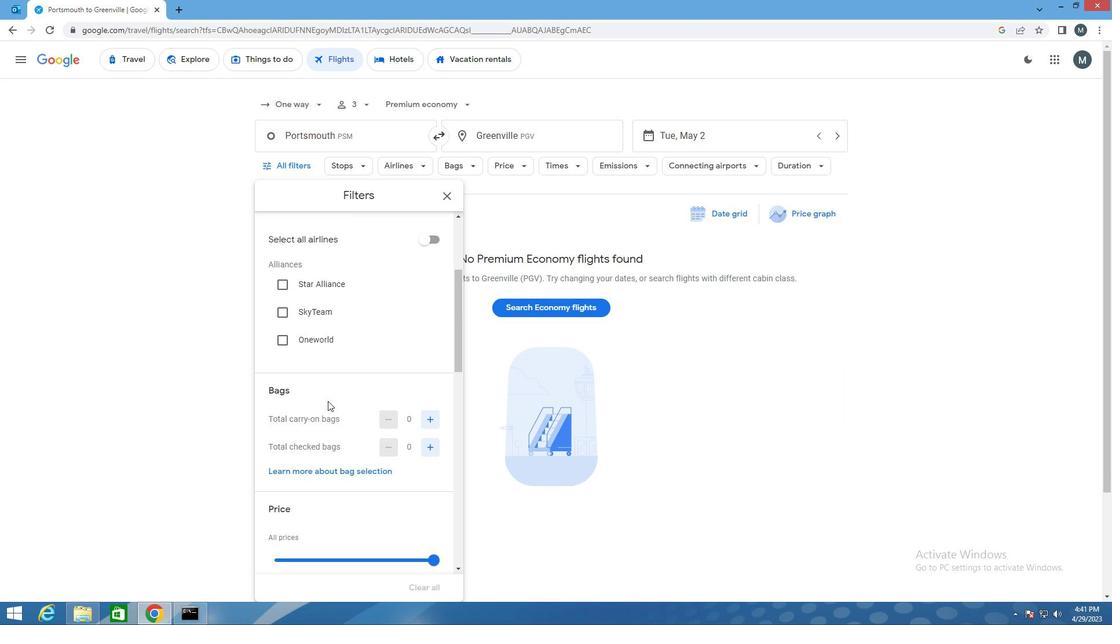 
Action: Mouse moved to (324, 396)
Screenshot: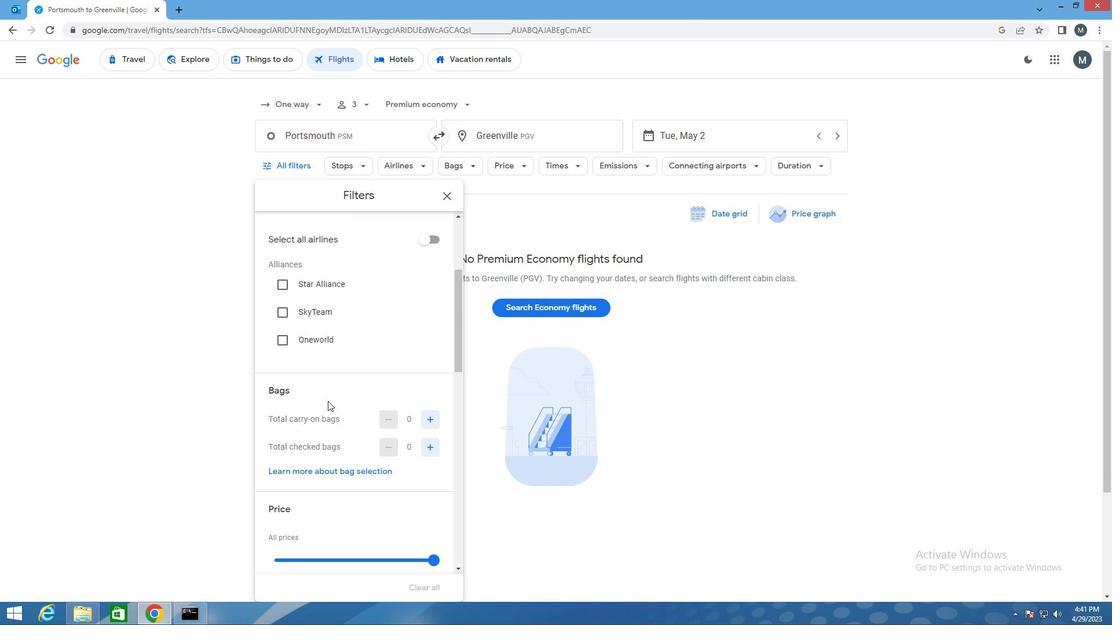 
Action: Mouse scrolled (324, 397) with delta (0, 0)
Screenshot: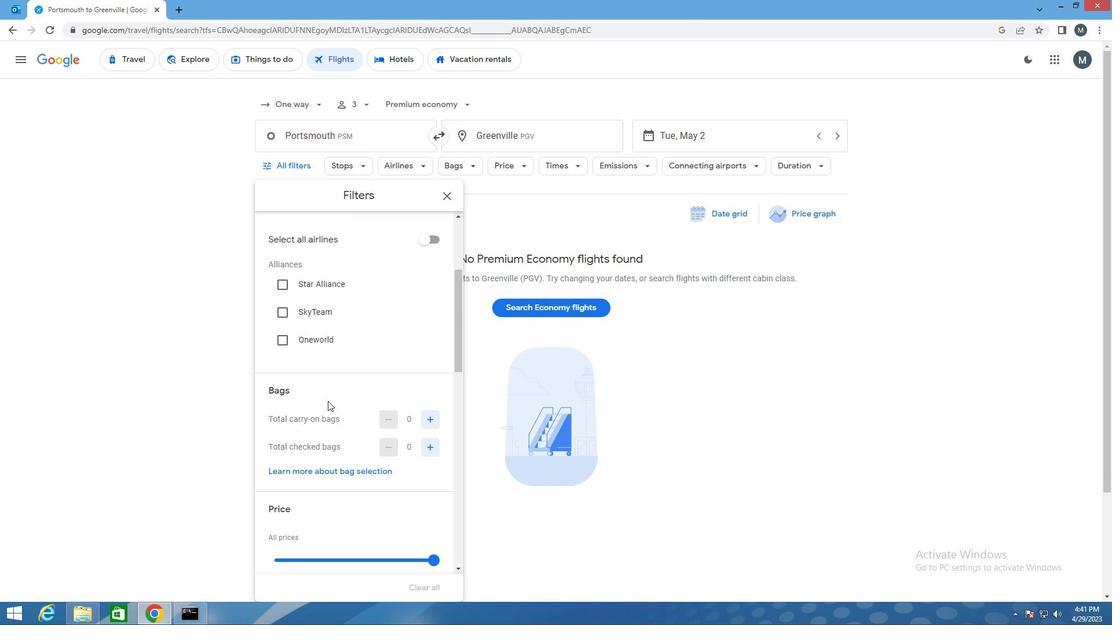 
Action: Mouse moved to (334, 387)
Screenshot: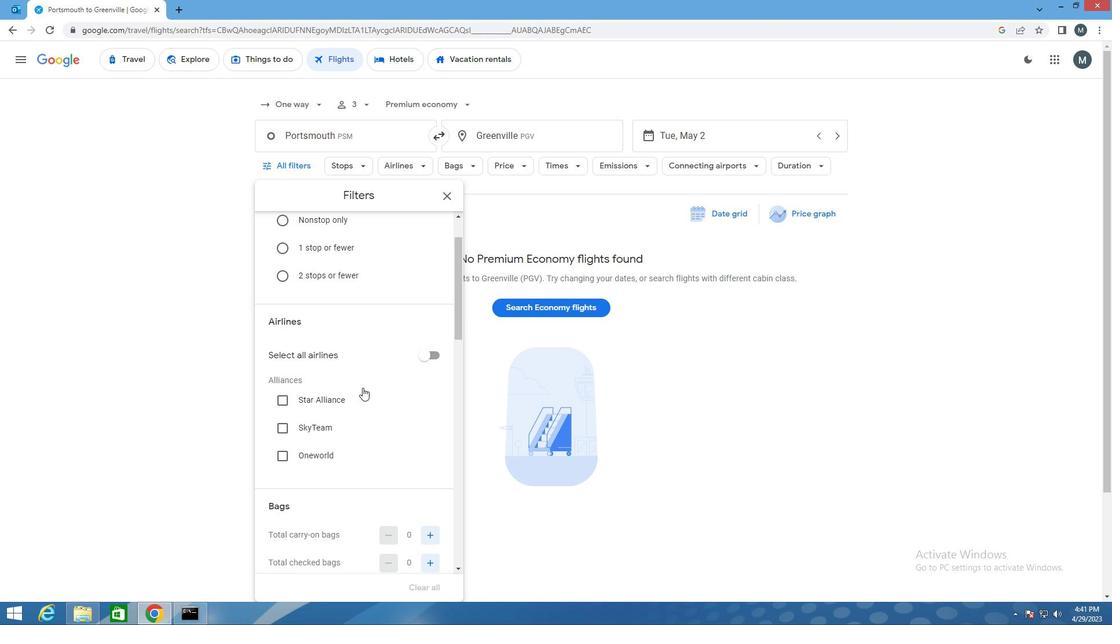
Action: Mouse scrolled (334, 386) with delta (0, 0)
Screenshot: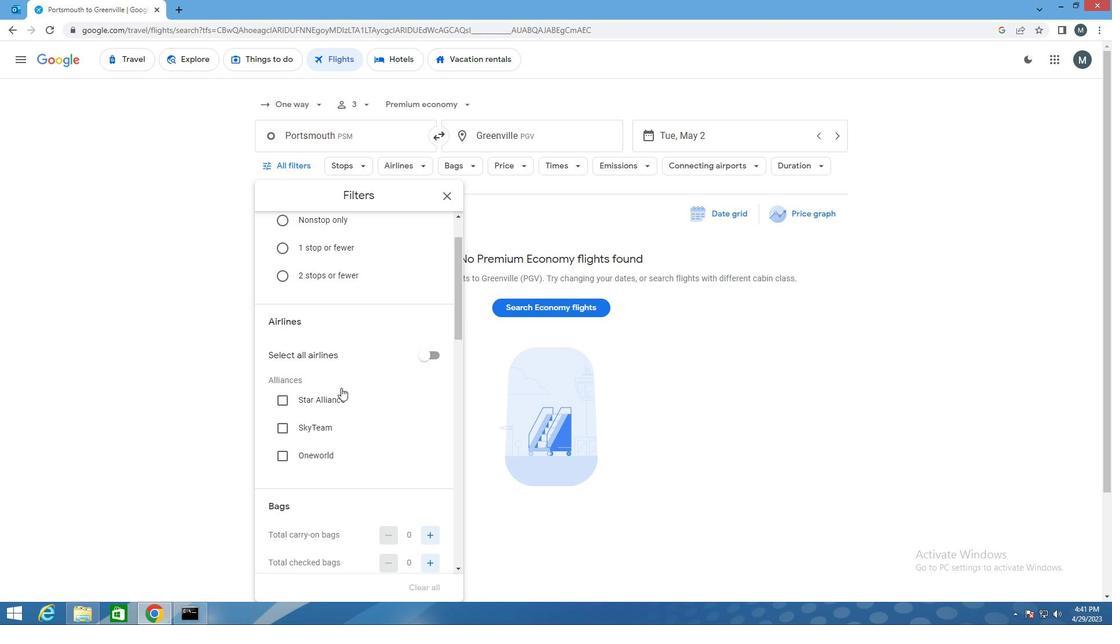 
Action: Mouse moved to (332, 387)
Screenshot: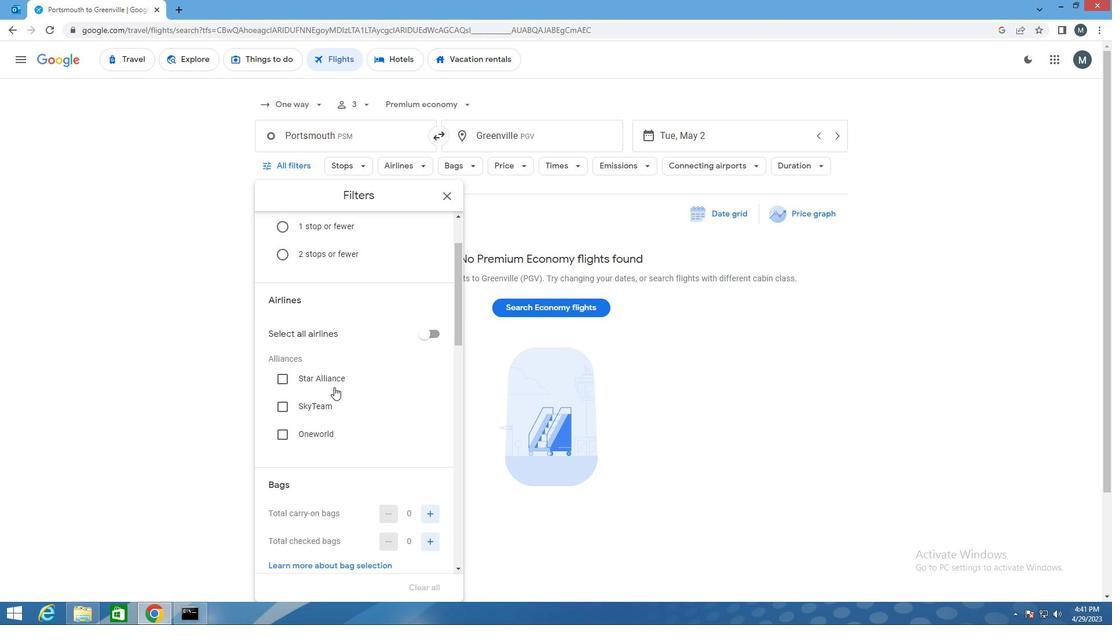 
Action: Mouse scrolled (332, 388) with delta (0, 0)
Screenshot: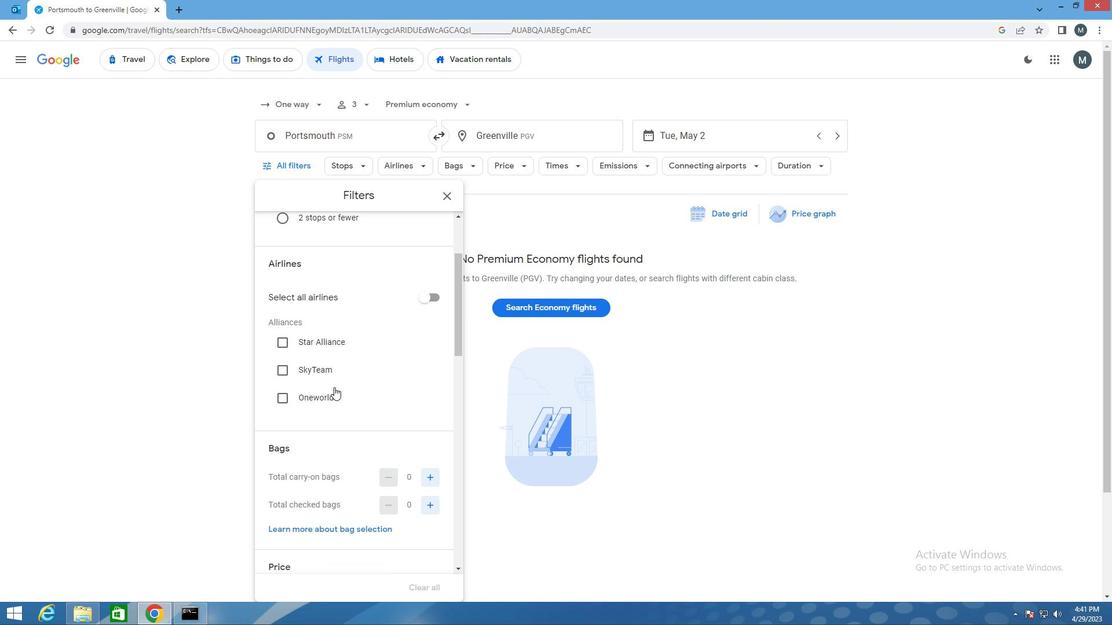 
Action: Mouse moved to (331, 387)
Screenshot: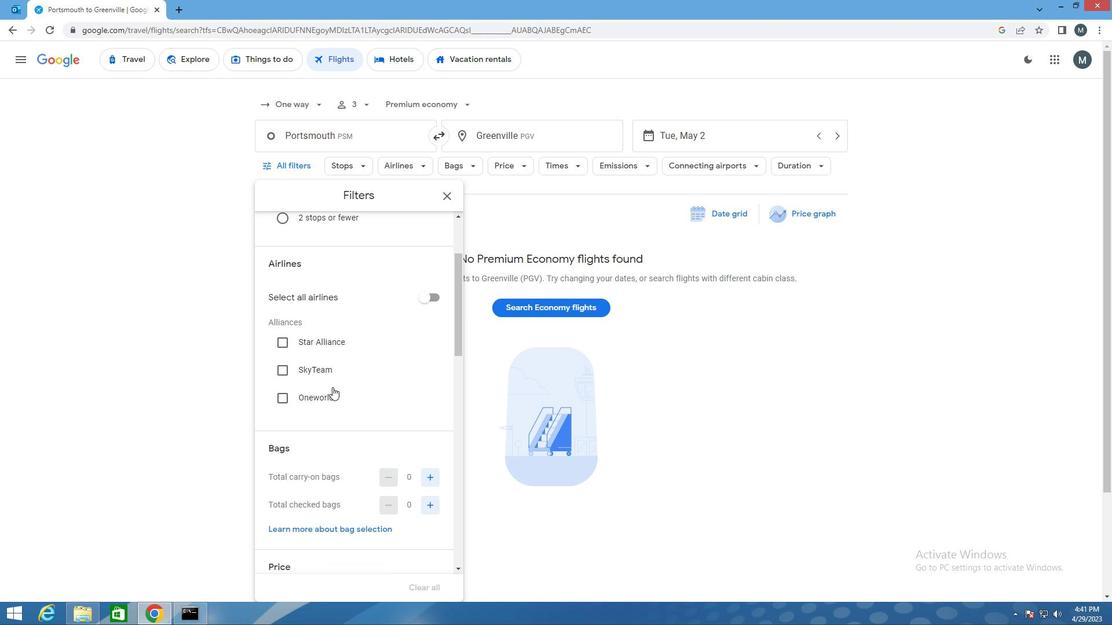 
Action: Mouse scrolled (331, 388) with delta (0, 0)
Screenshot: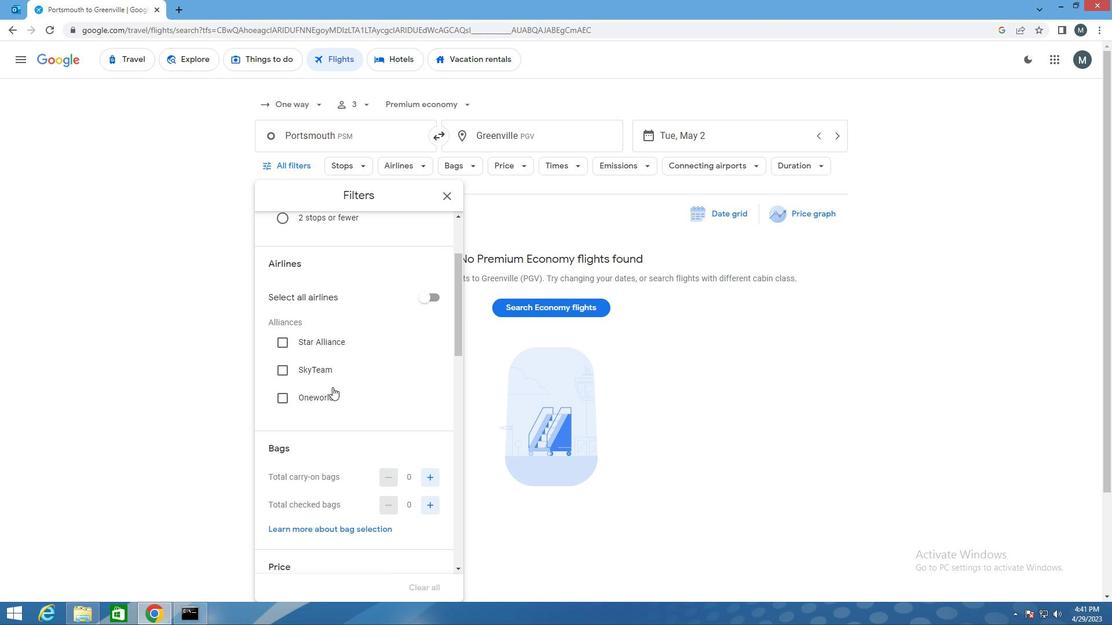 
Action: Mouse moved to (331, 388)
Screenshot: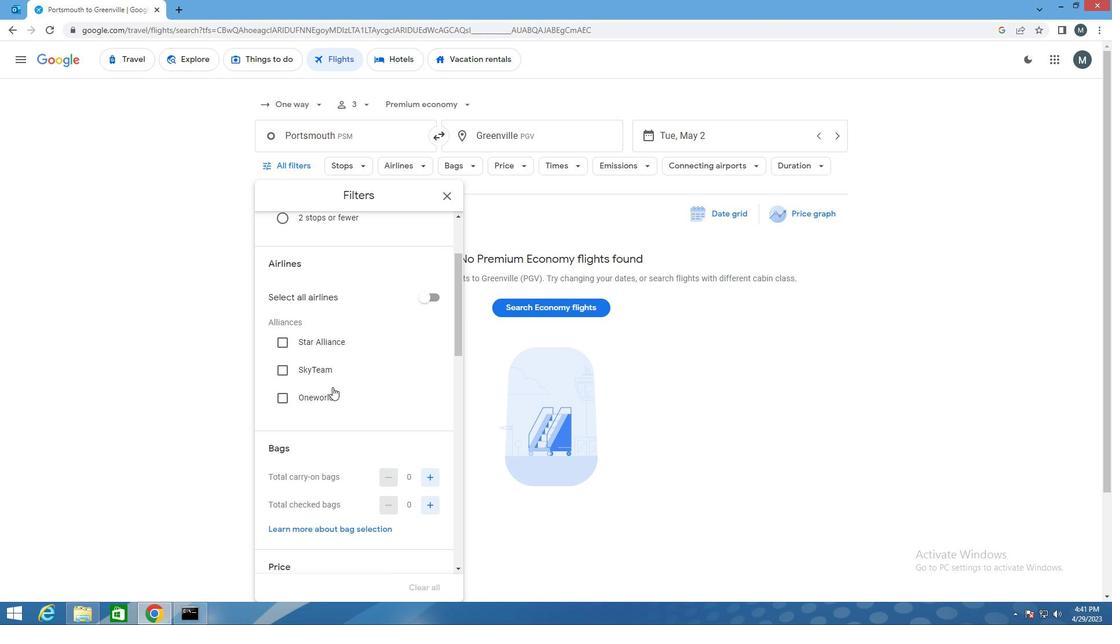 
Action: Mouse scrolled (331, 387) with delta (0, 0)
Screenshot: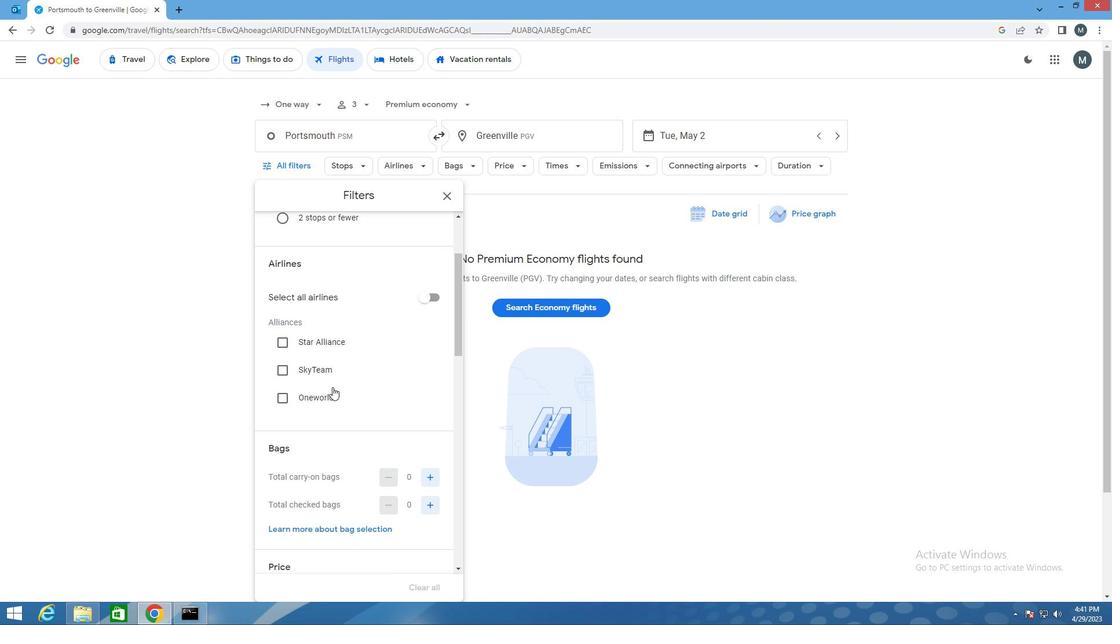 
Action: Mouse moved to (337, 391)
Screenshot: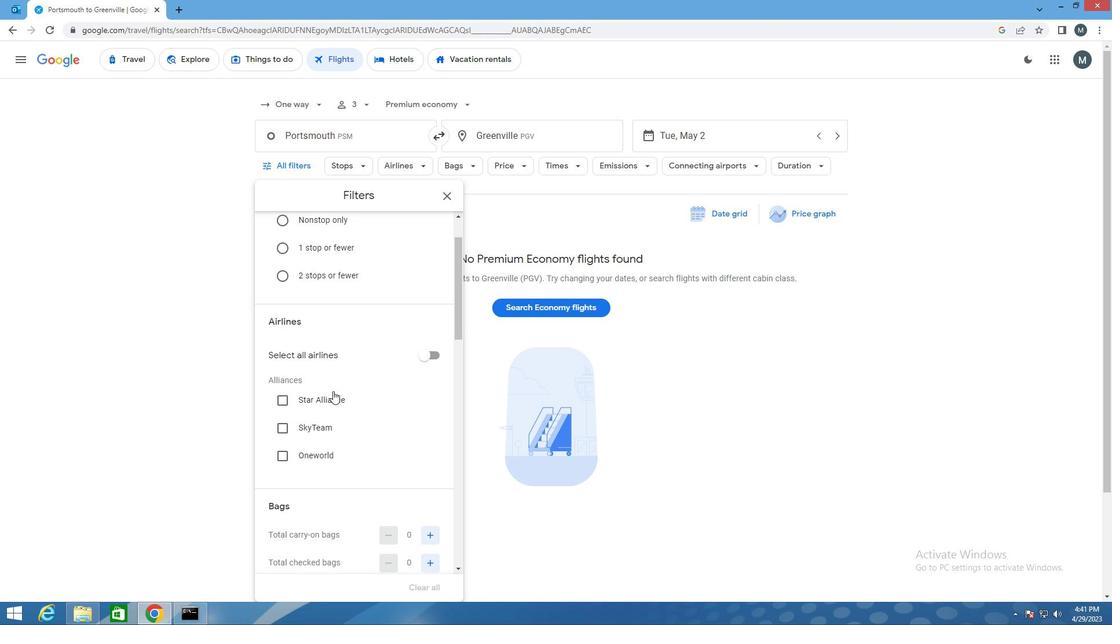 
Action: Mouse scrolled (337, 390) with delta (0, 0)
Screenshot: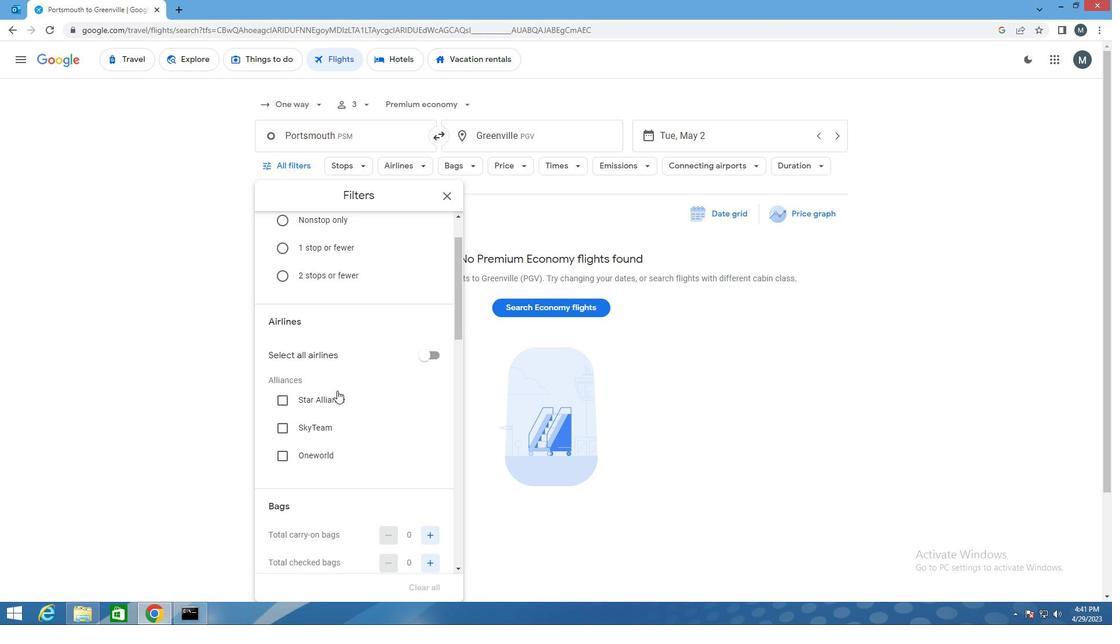 
Action: Mouse moved to (364, 379)
Screenshot: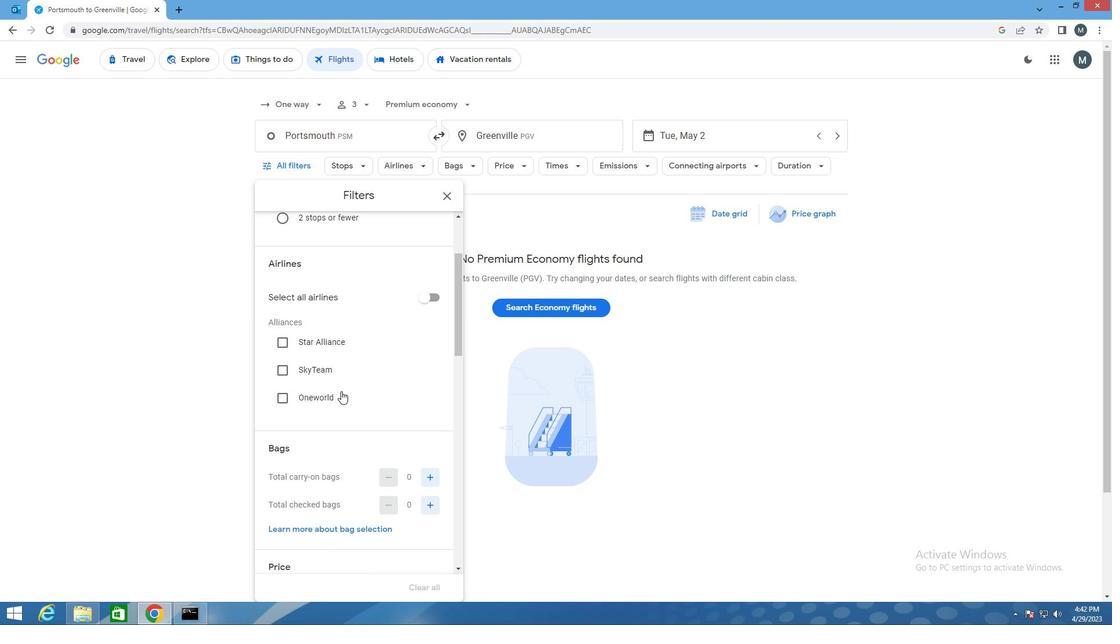 
Action: Mouse scrolled (364, 378) with delta (0, 0)
Screenshot: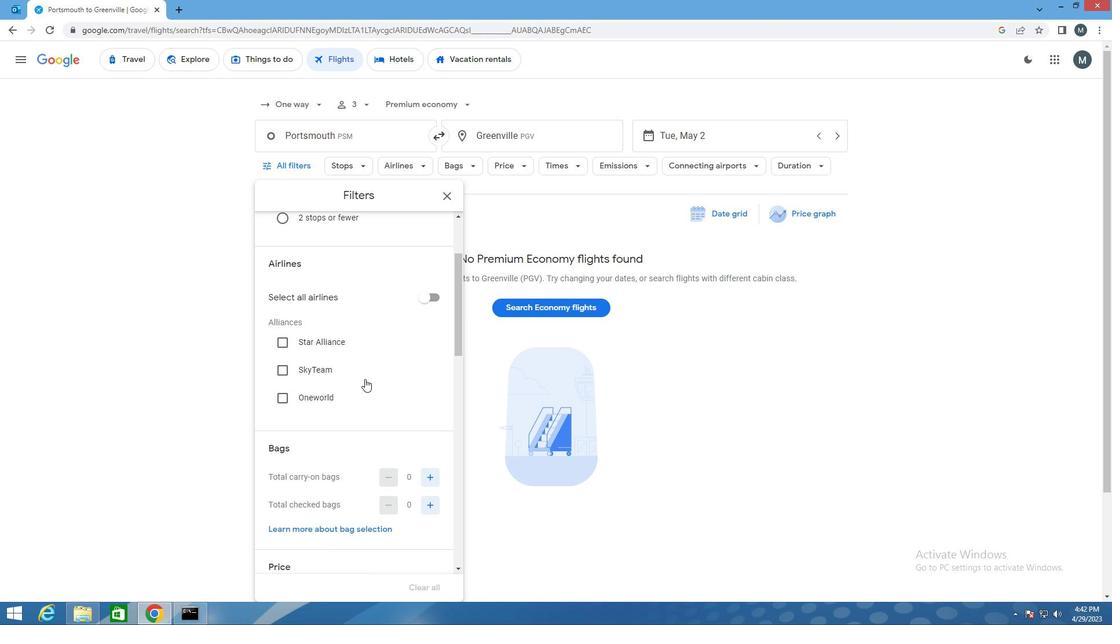 
Action: Mouse moved to (427, 446)
Screenshot: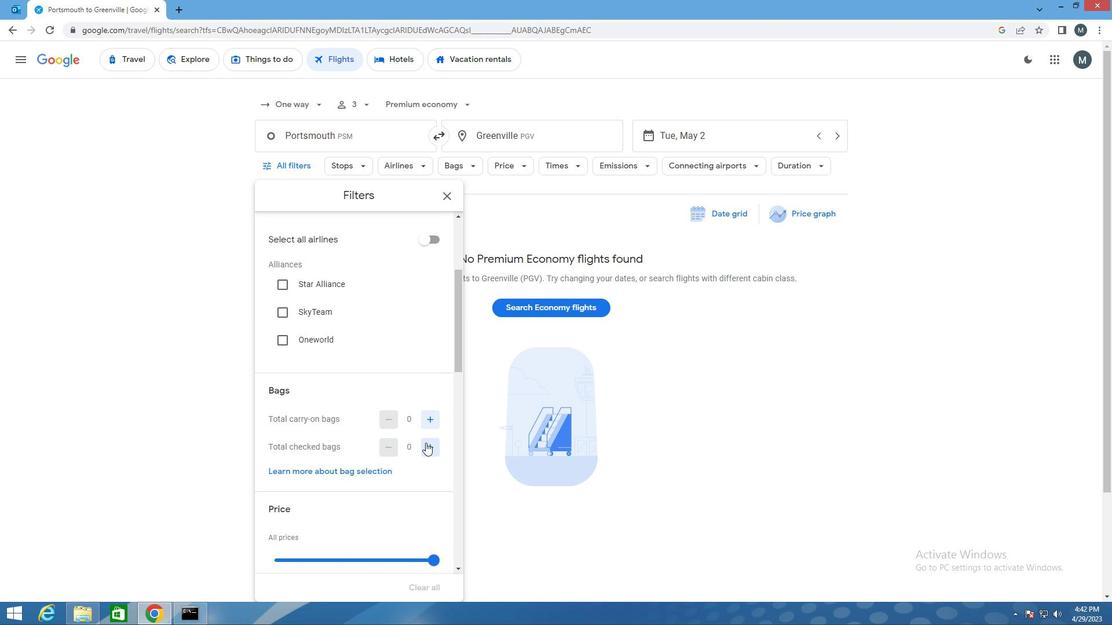 
Action: Mouse pressed left at (427, 446)
Screenshot: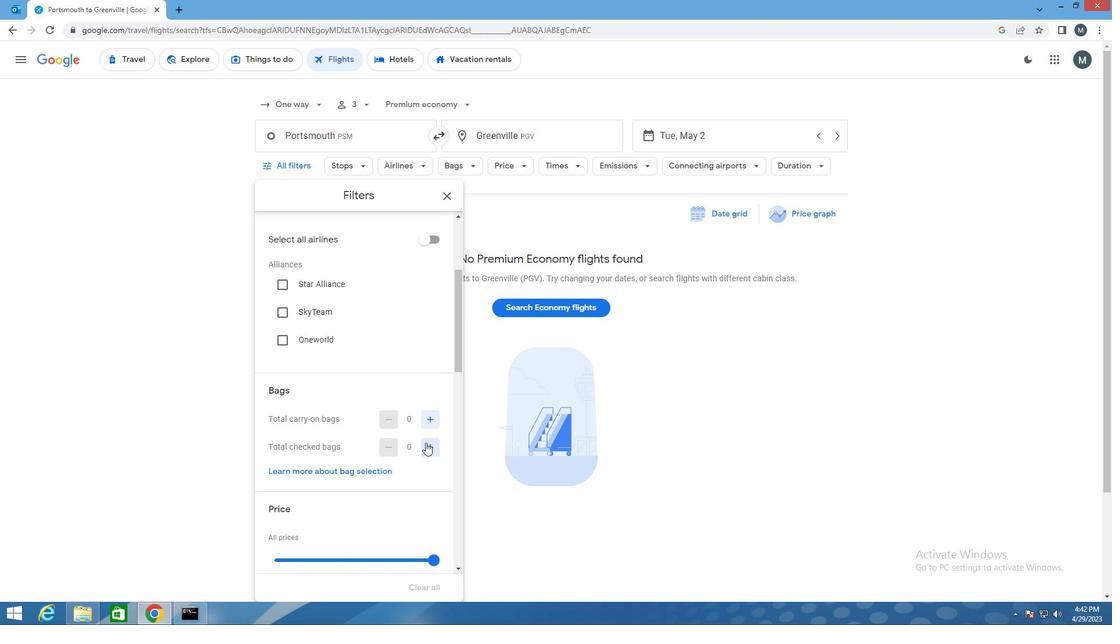 
Action: Mouse moved to (378, 417)
Screenshot: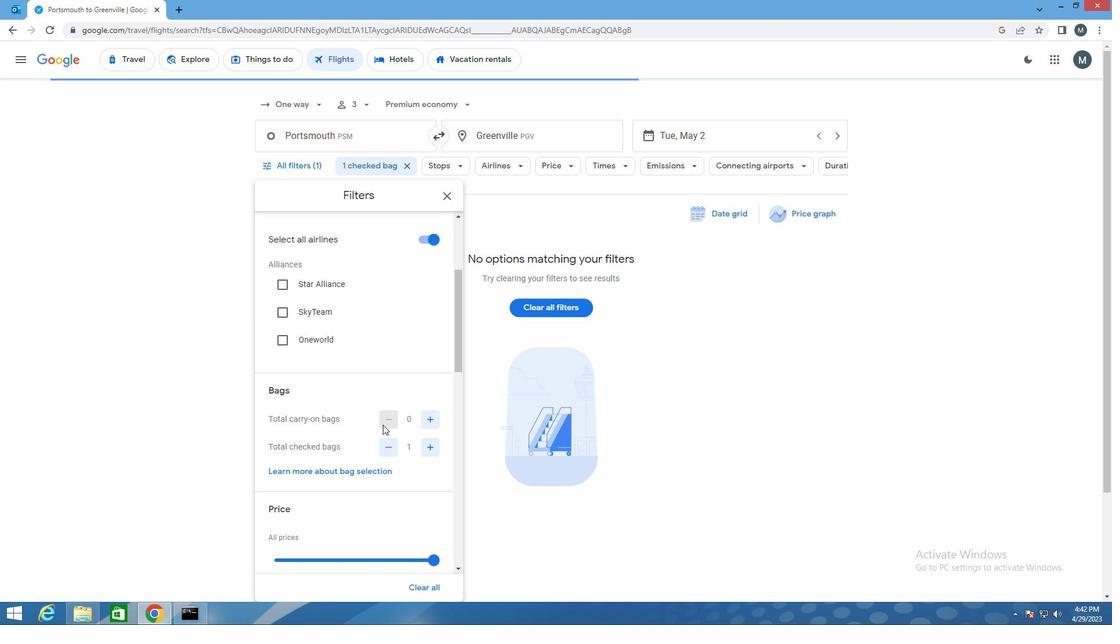 
Action: Mouse scrolled (378, 416) with delta (0, 0)
Screenshot: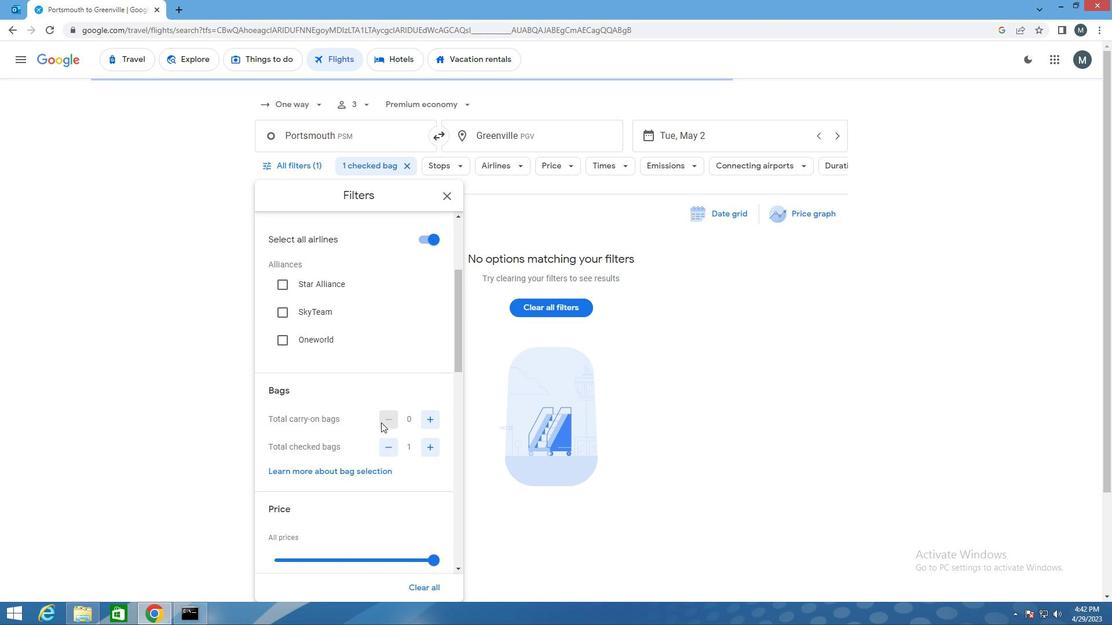 
Action: Mouse moved to (377, 417)
Screenshot: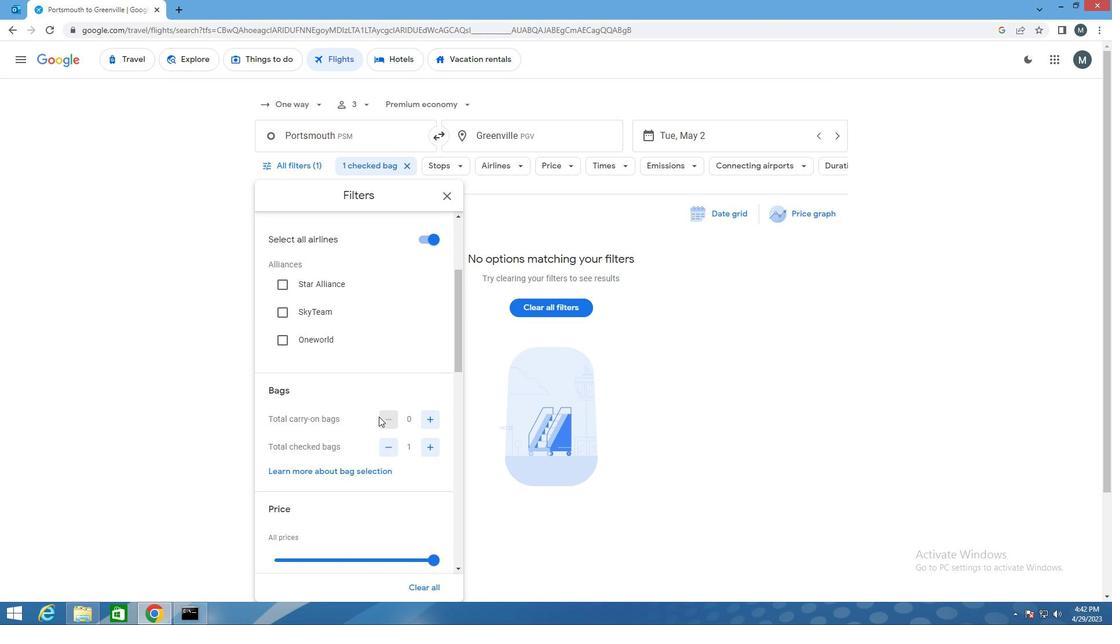 
Action: Mouse scrolled (377, 416) with delta (0, 0)
Screenshot: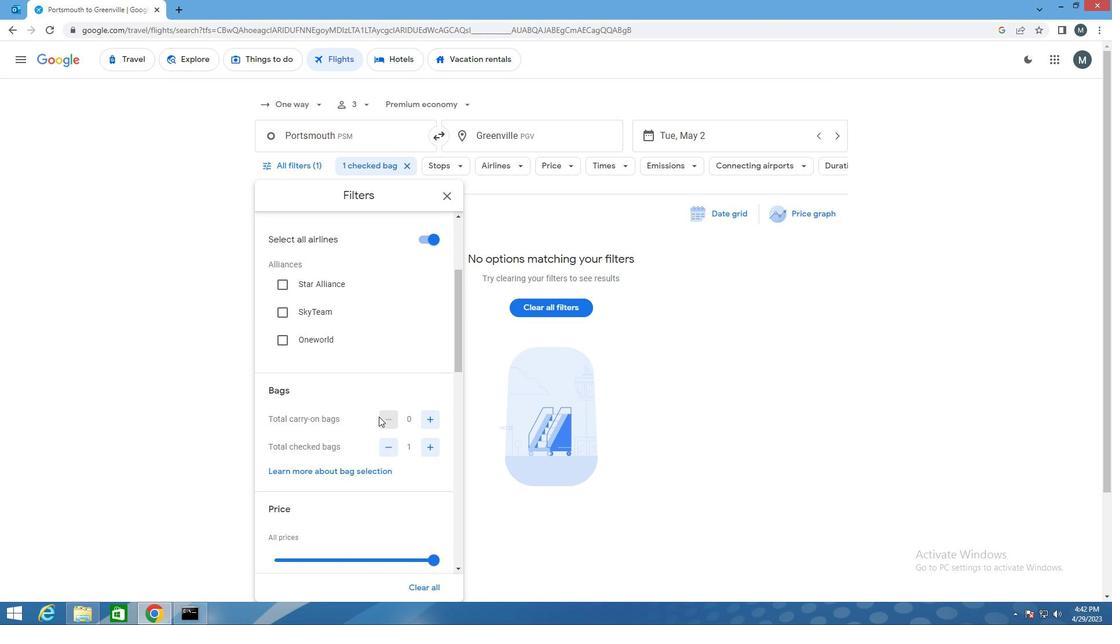 
Action: Mouse moved to (375, 417)
Screenshot: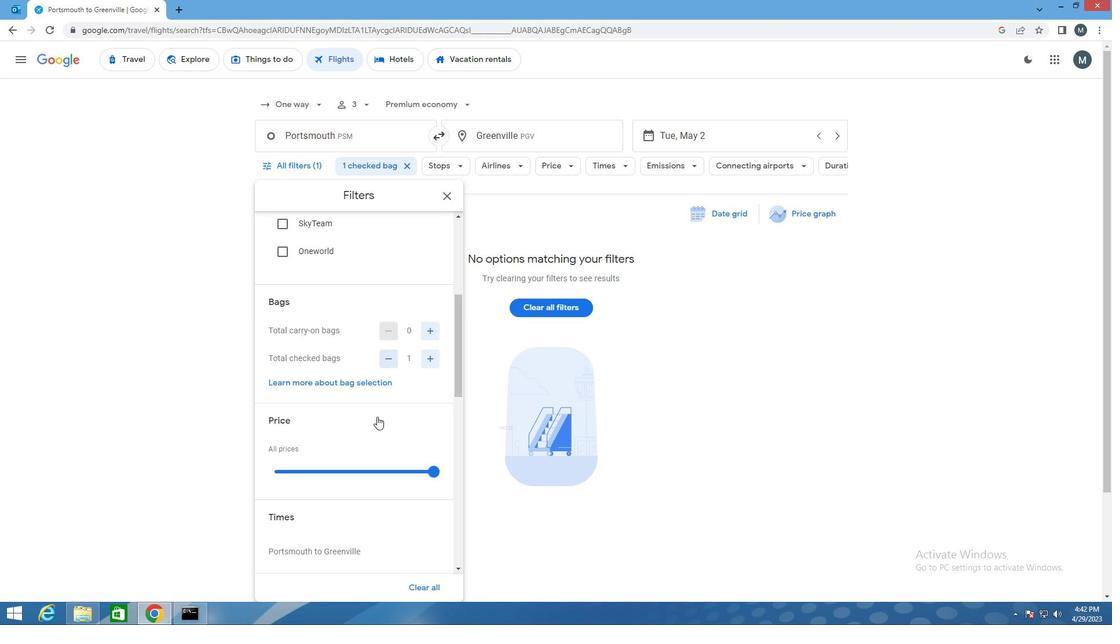 
Action: Mouse scrolled (375, 417) with delta (0, 0)
Screenshot: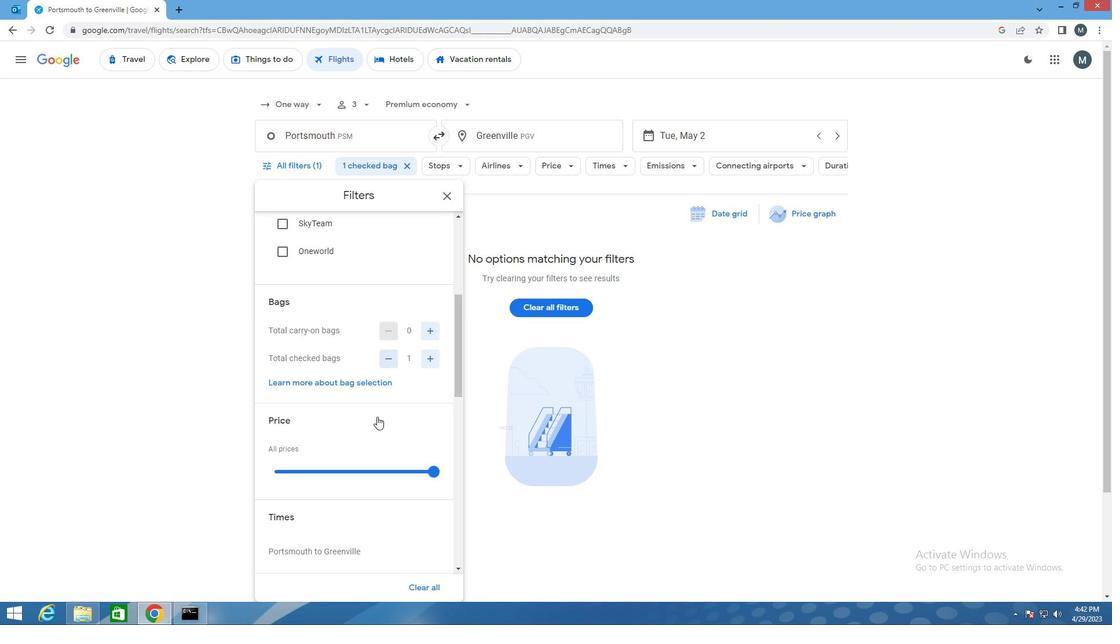 
Action: Mouse moved to (369, 387)
Screenshot: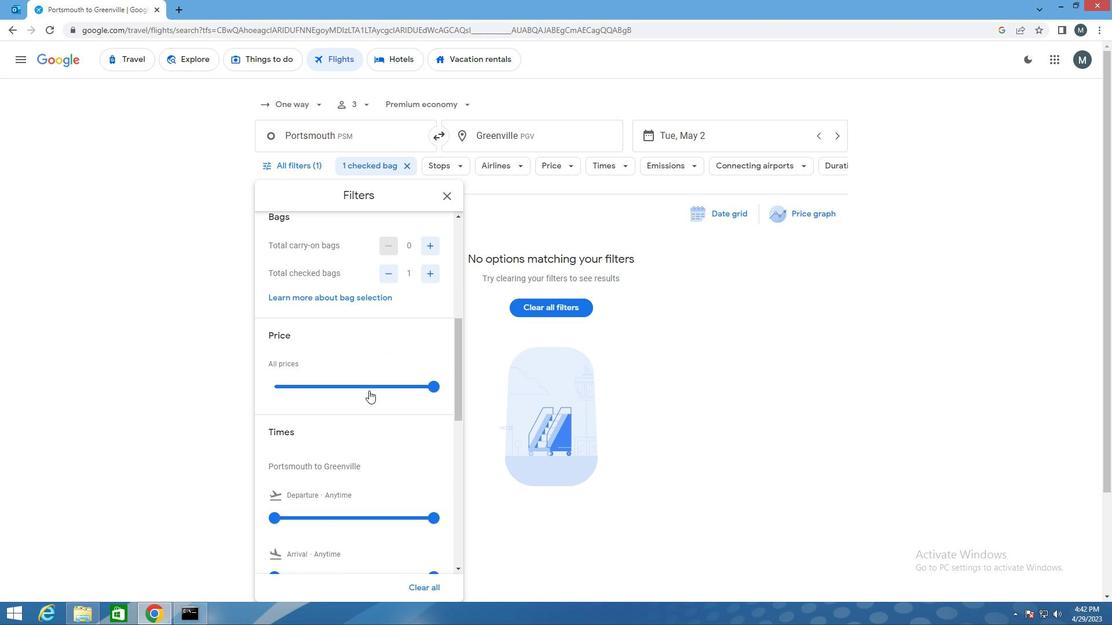 
Action: Mouse pressed left at (369, 387)
Screenshot: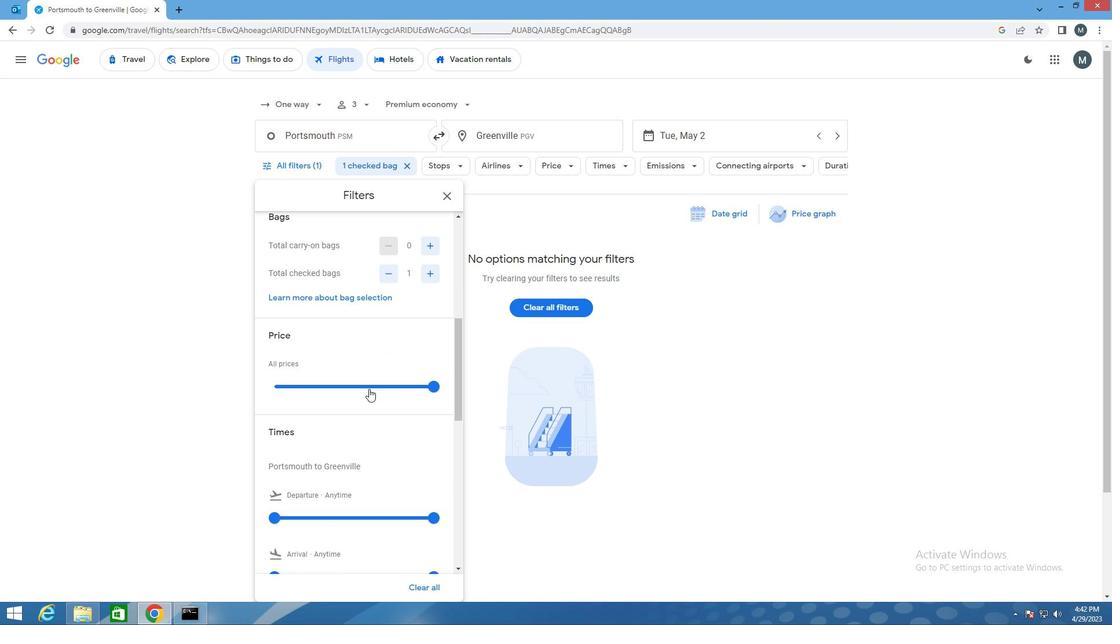 
Action: Mouse moved to (373, 385)
Screenshot: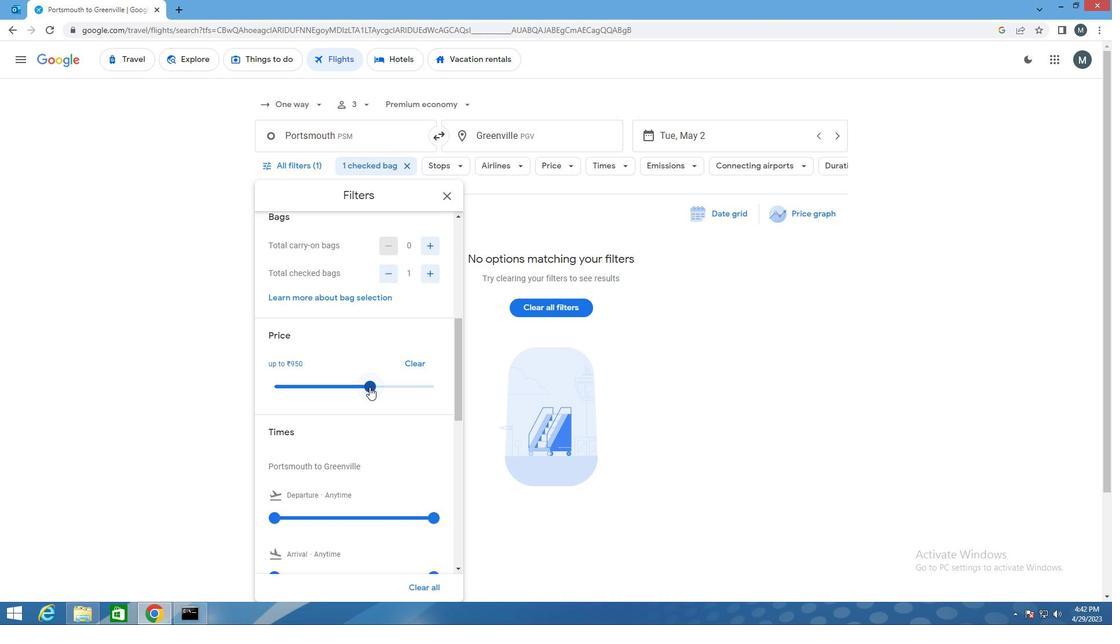 
Action: Mouse pressed left at (373, 385)
Screenshot: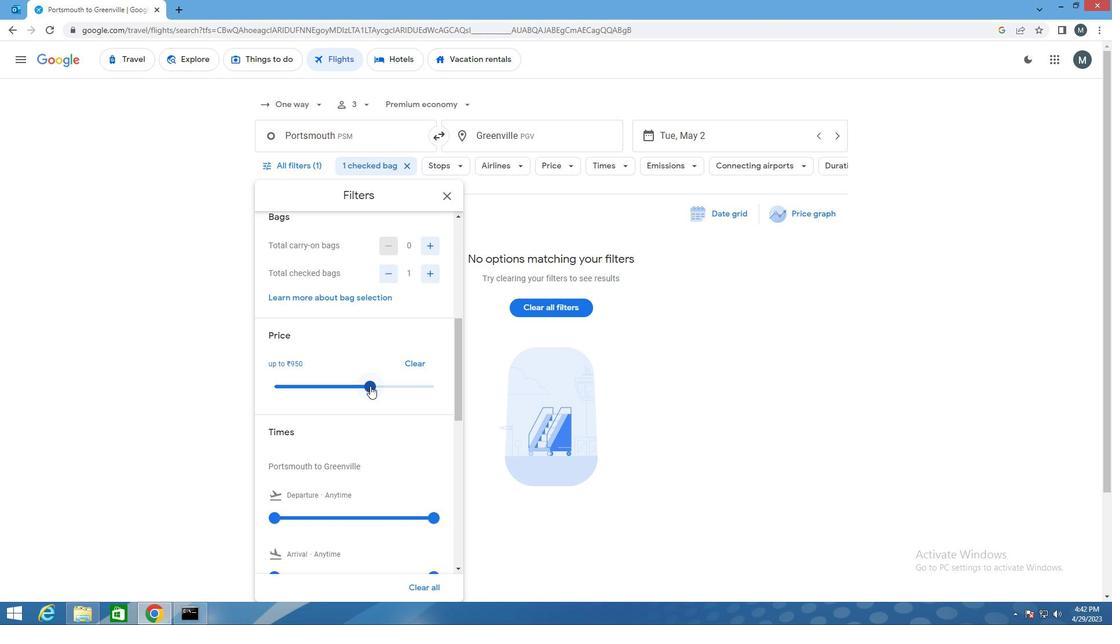 
Action: Mouse moved to (348, 394)
Screenshot: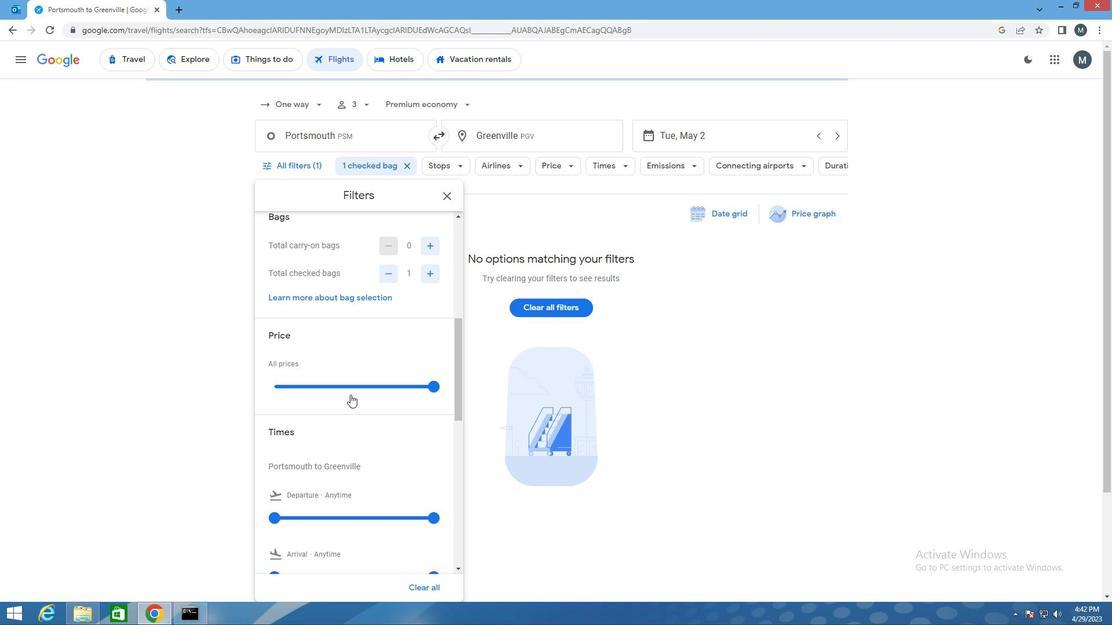 
Action: Mouse scrolled (348, 393) with delta (0, 0)
Screenshot: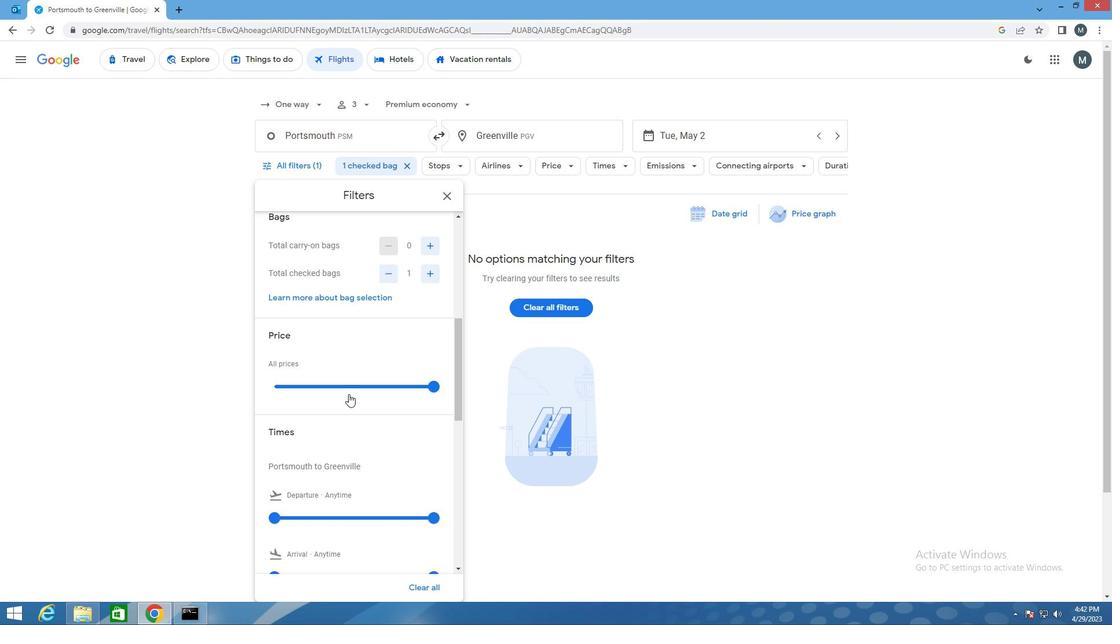 
Action: Mouse scrolled (348, 393) with delta (0, 0)
Screenshot: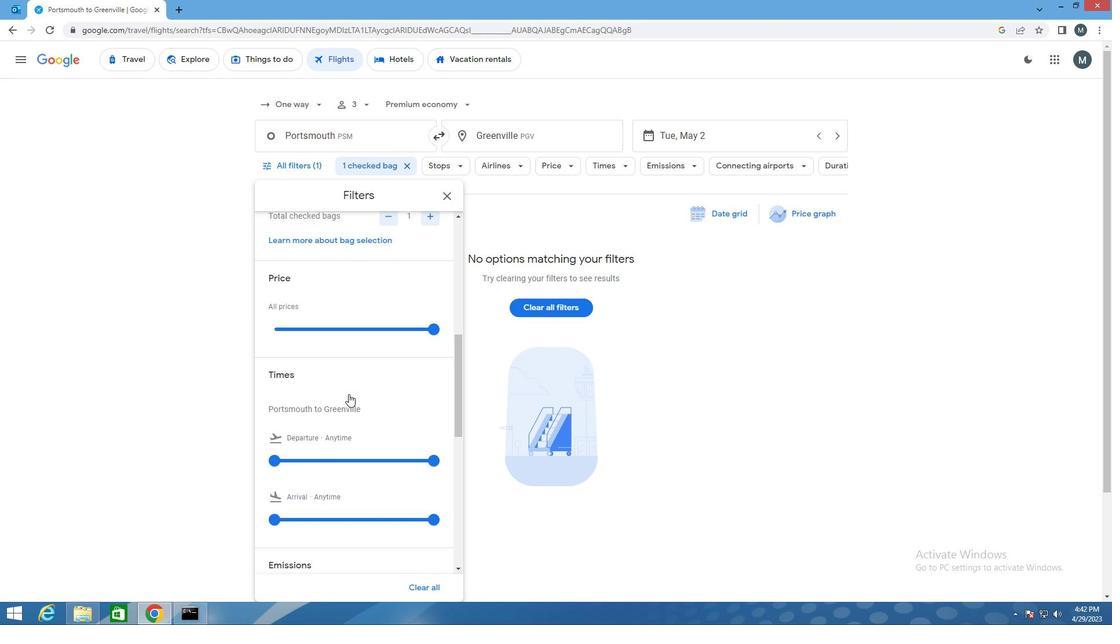 
Action: Mouse moved to (274, 400)
Screenshot: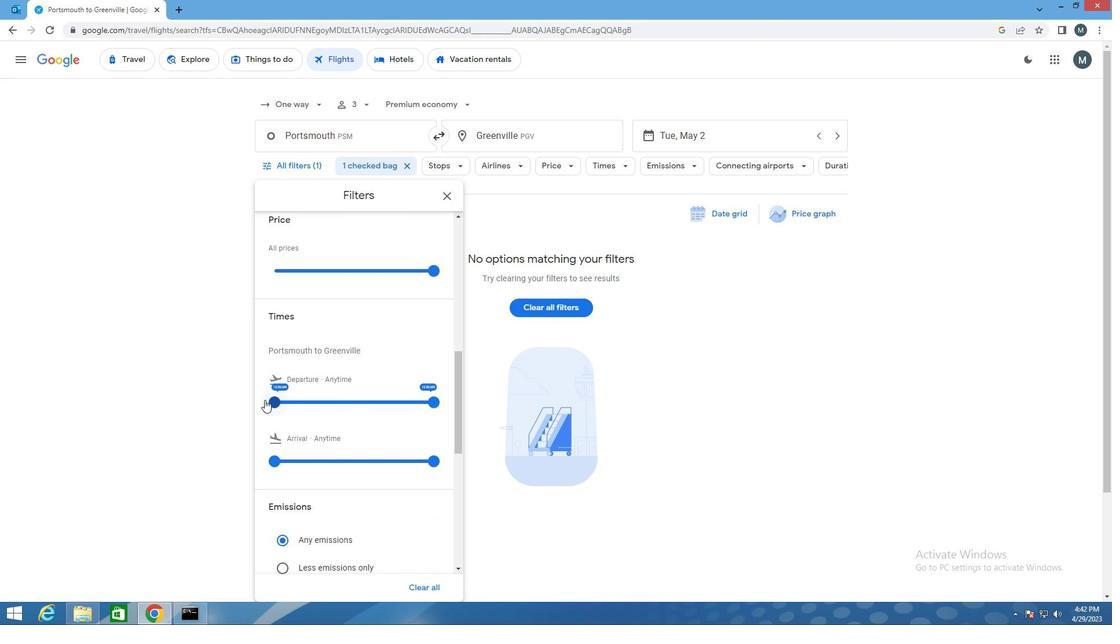 
Action: Mouse pressed left at (274, 400)
Screenshot: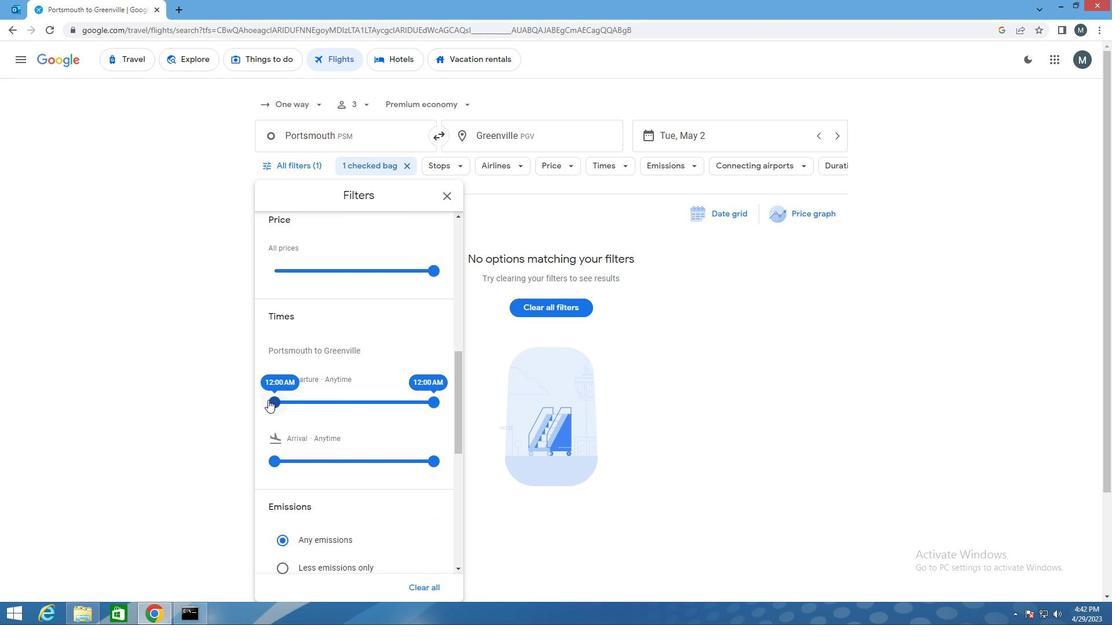 
Action: Mouse moved to (432, 405)
Screenshot: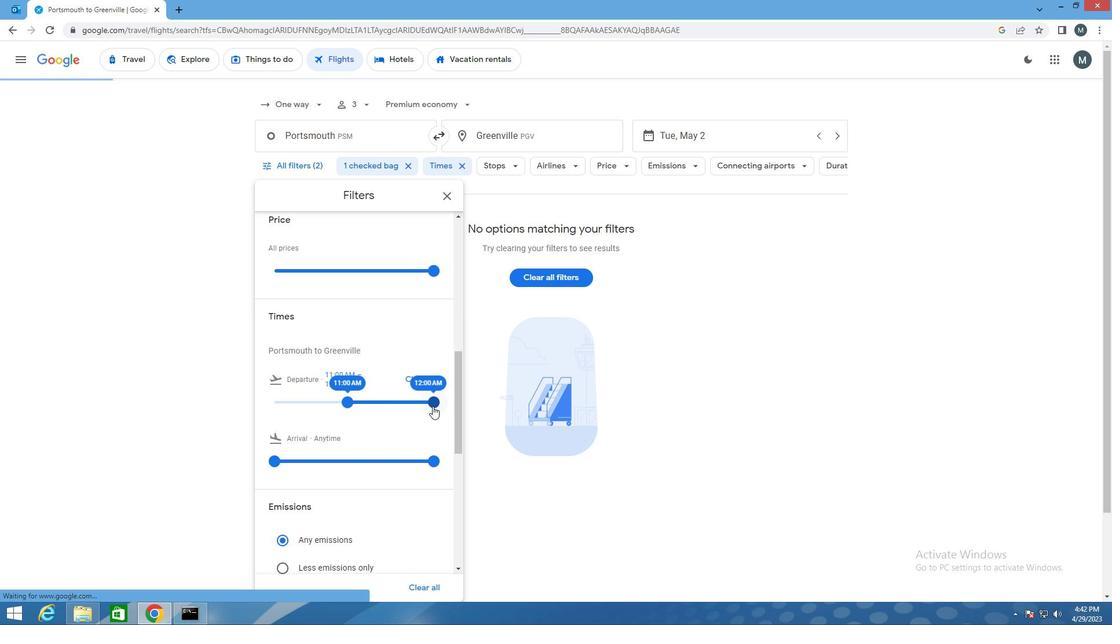 
Action: Mouse pressed left at (432, 405)
Screenshot: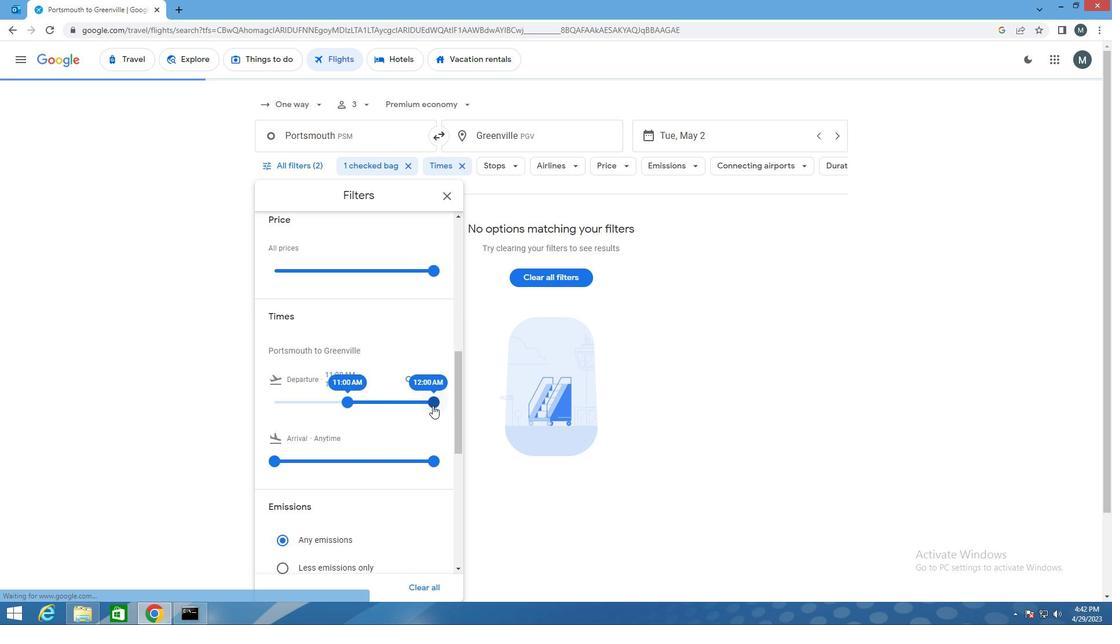 
Action: Mouse moved to (340, 406)
Screenshot: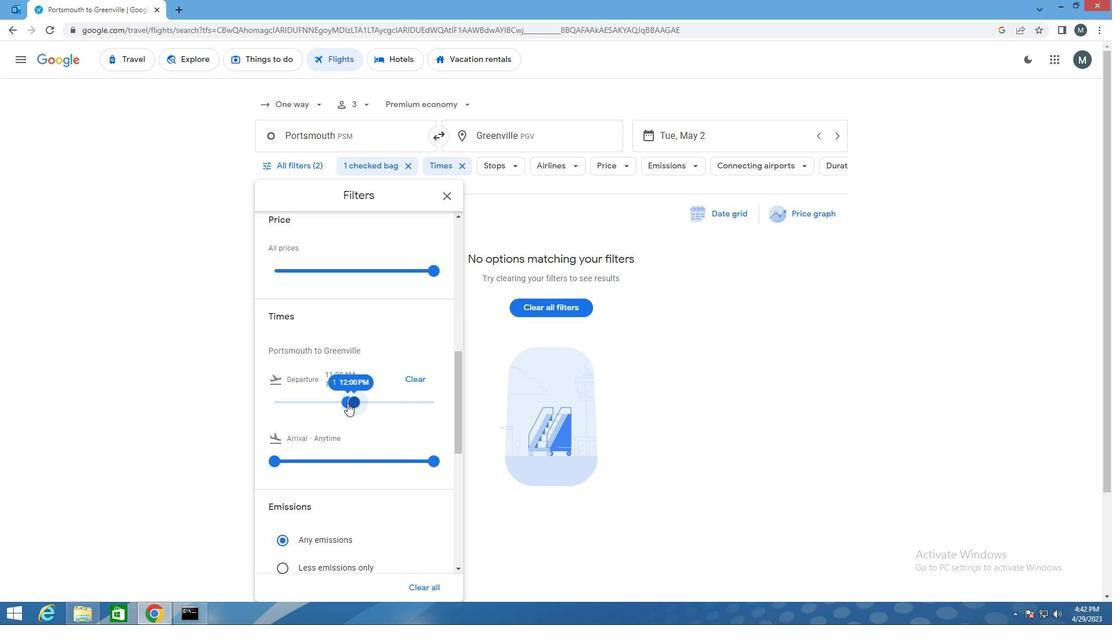 
Action: Mouse scrolled (340, 405) with delta (0, 0)
Screenshot: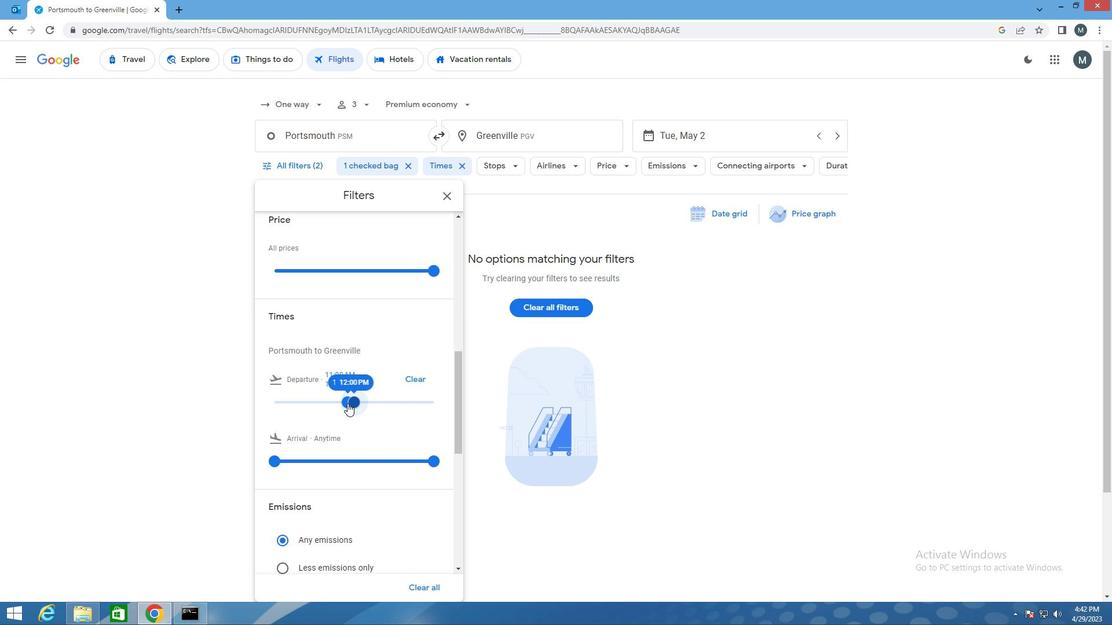 
Action: Mouse scrolled (340, 405) with delta (0, 0)
Screenshot: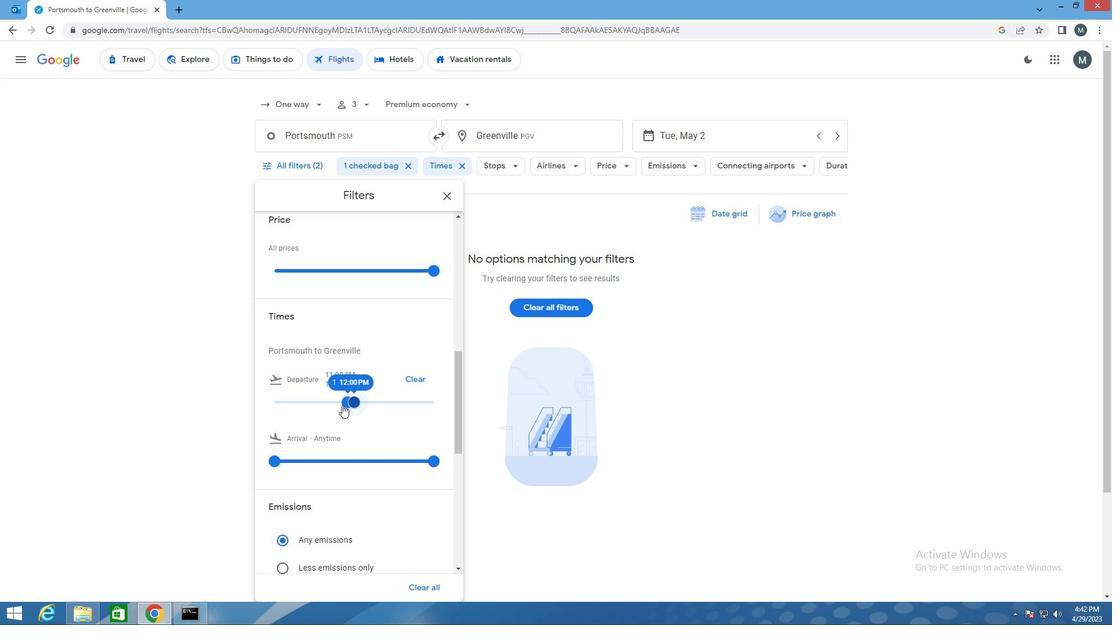 
Action: Mouse scrolled (340, 405) with delta (0, 0)
Screenshot: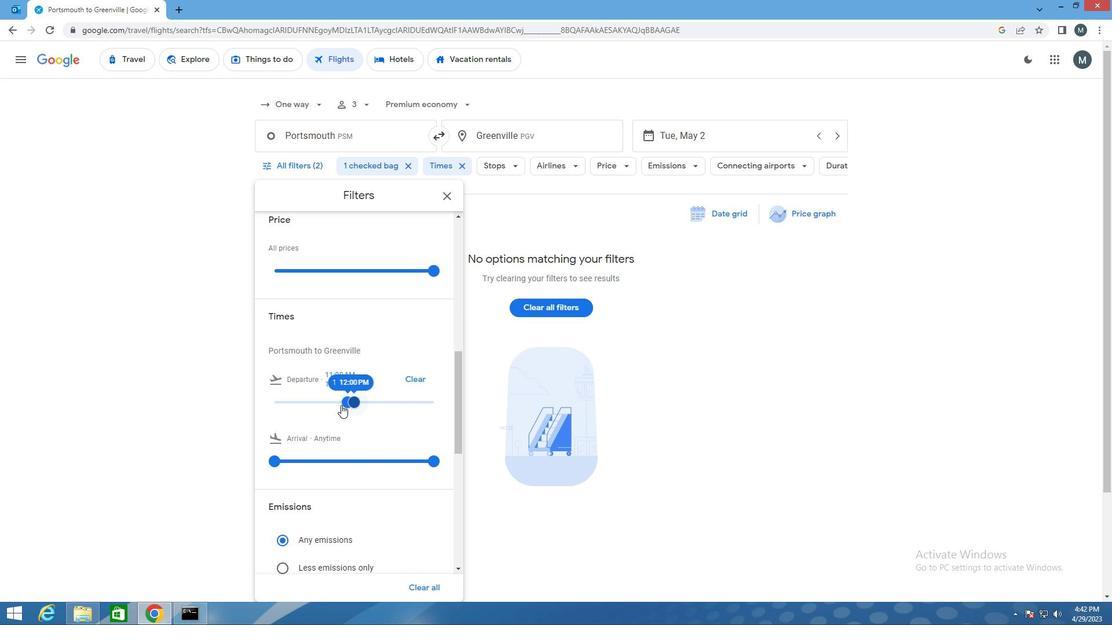 
Action: Mouse moved to (450, 195)
Screenshot: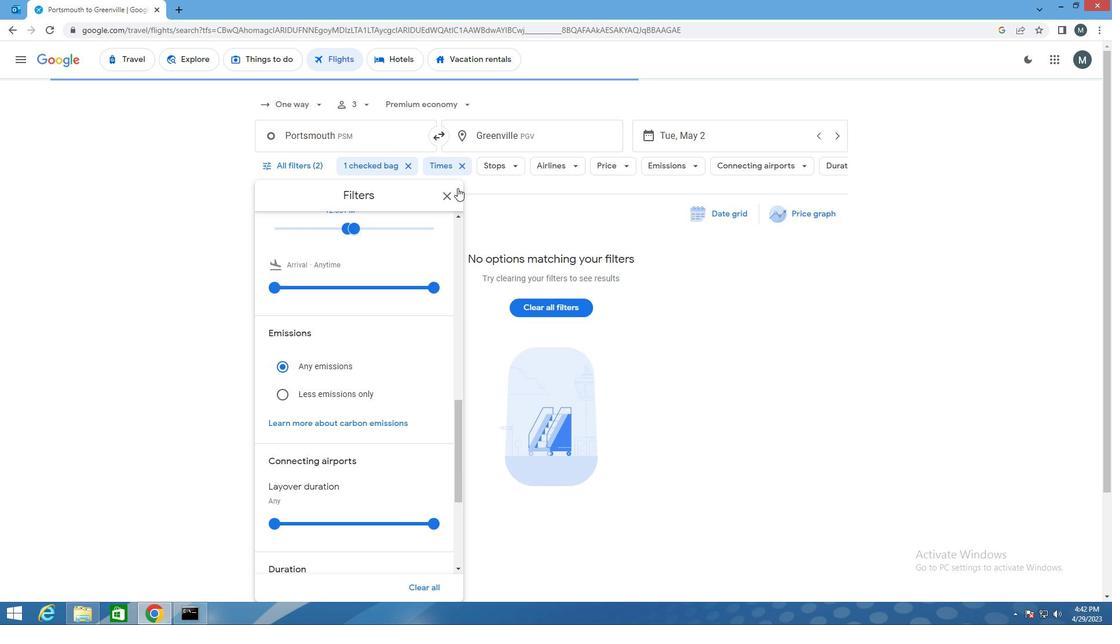 
Action: Mouse pressed left at (450, 195)
Screenshot: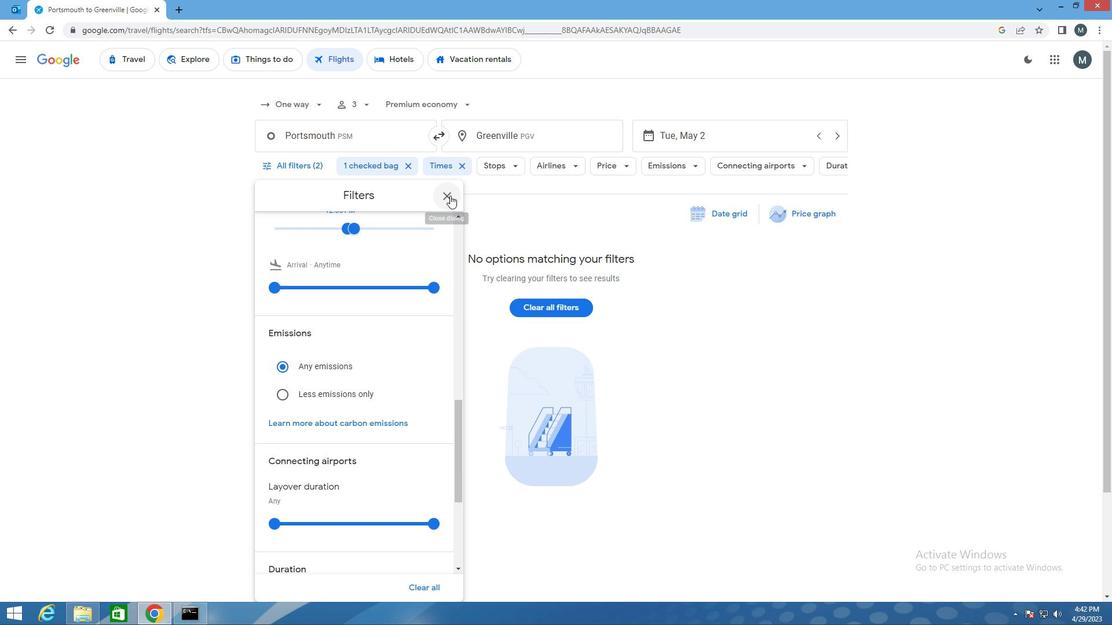 
Action: Mouse moved to (449, 196)
Screenshot: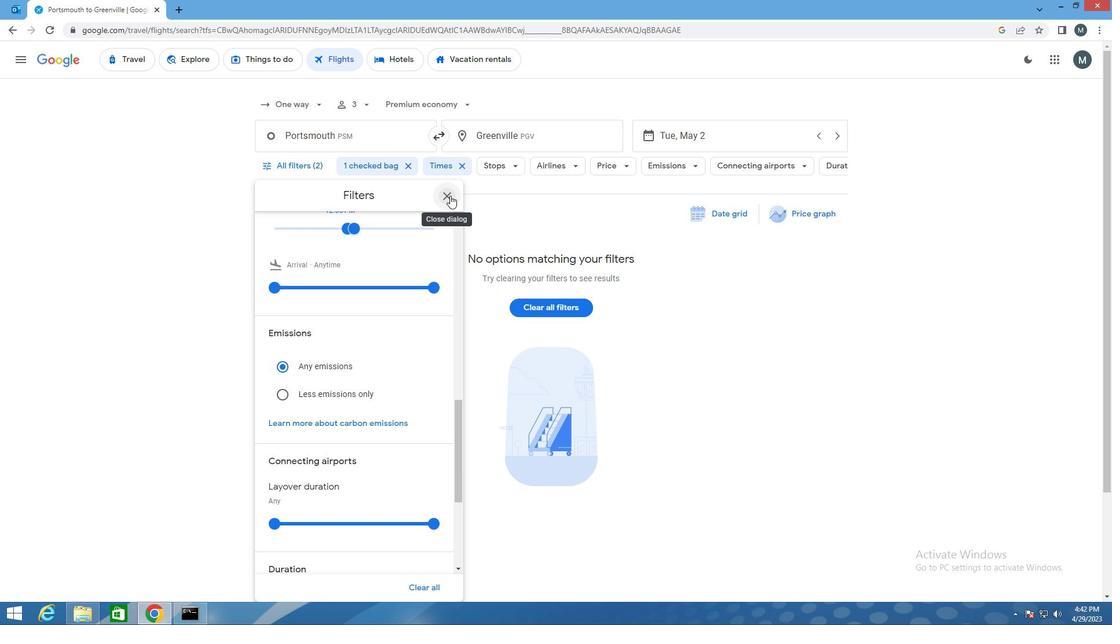 
